 Task: Search one way flight ticket for 3 adults, 3 children in premium economy from Philadelphia: Philadelphia International Airport to Rock Springs: Southwest Wyoming Regional Airport (rock Springs Sweetwater County Airport) on 8-5-2023. Choice of flights is Sun country airlines. Number of bags: 1 carry on bag. Price is upto 42000. Outbound departure time preference is 5:45.
Action: Mouse moved to (267, 248)
Screenshot: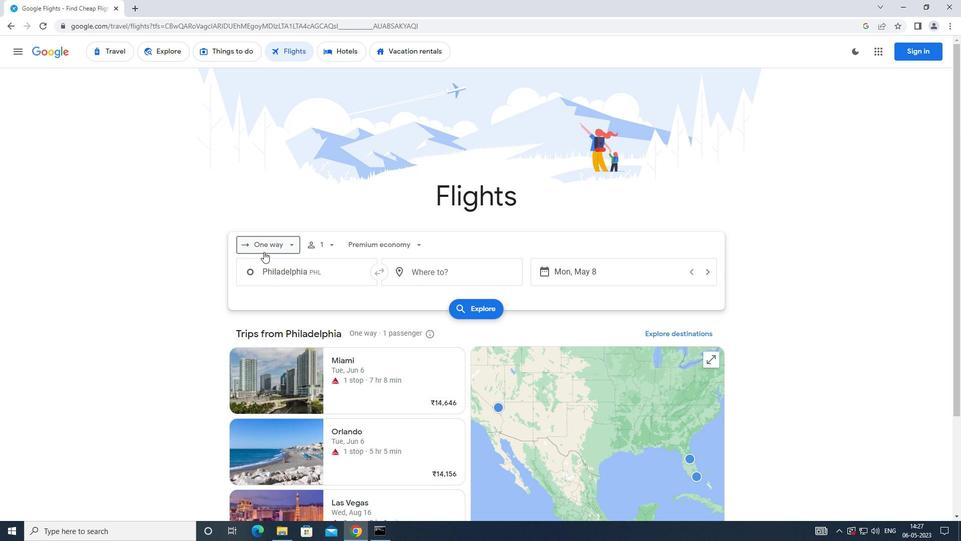 
Action: Mouse pressed left at (267, 248)
Screenshot: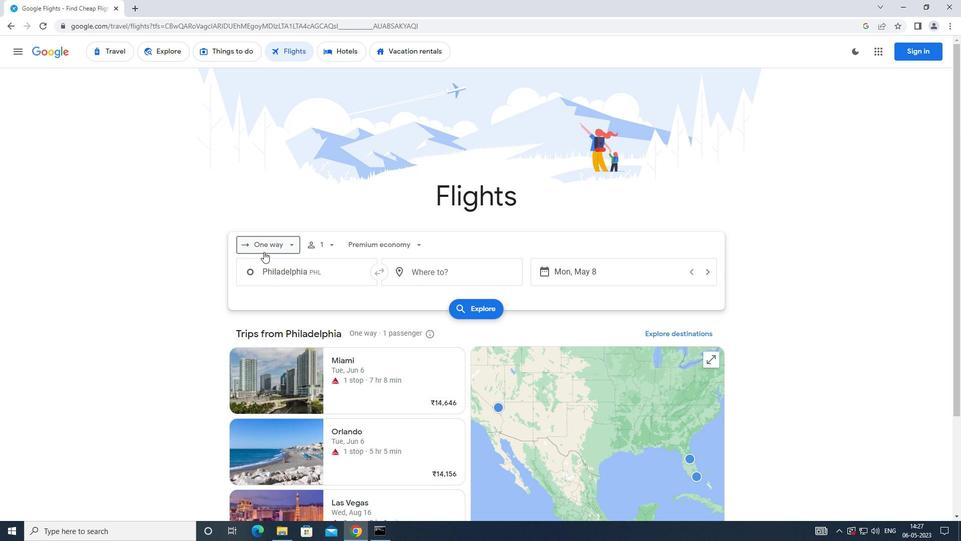 
Action: Mouse moved to (274, 291)
Screenshot: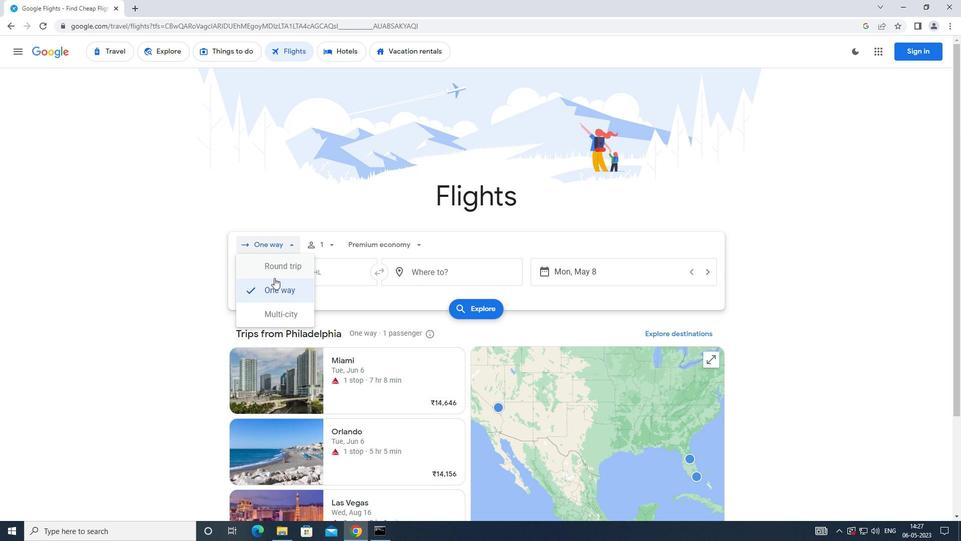
Action: Mouse pressed left at (274, 291)
Screenshot: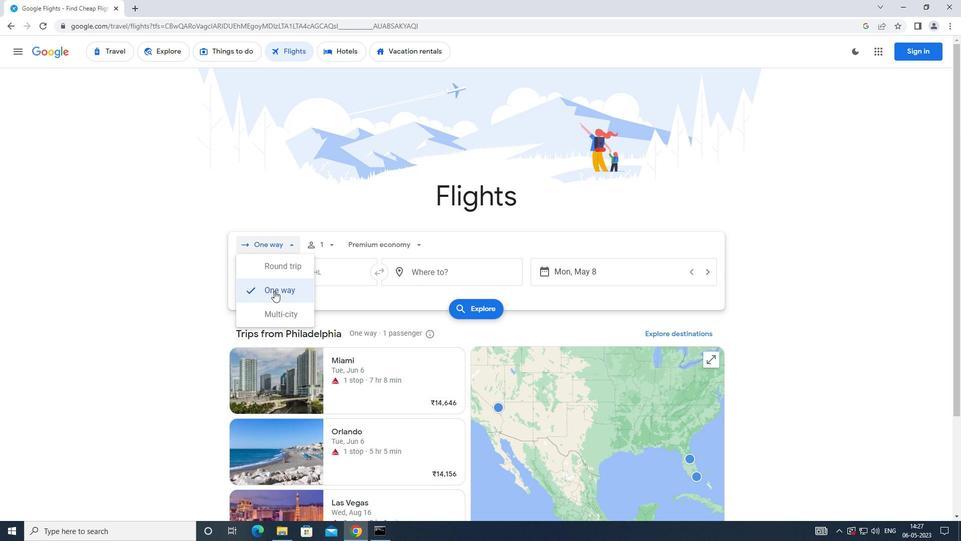 
Action: Mouse moved to (321, 248)
Screenshot: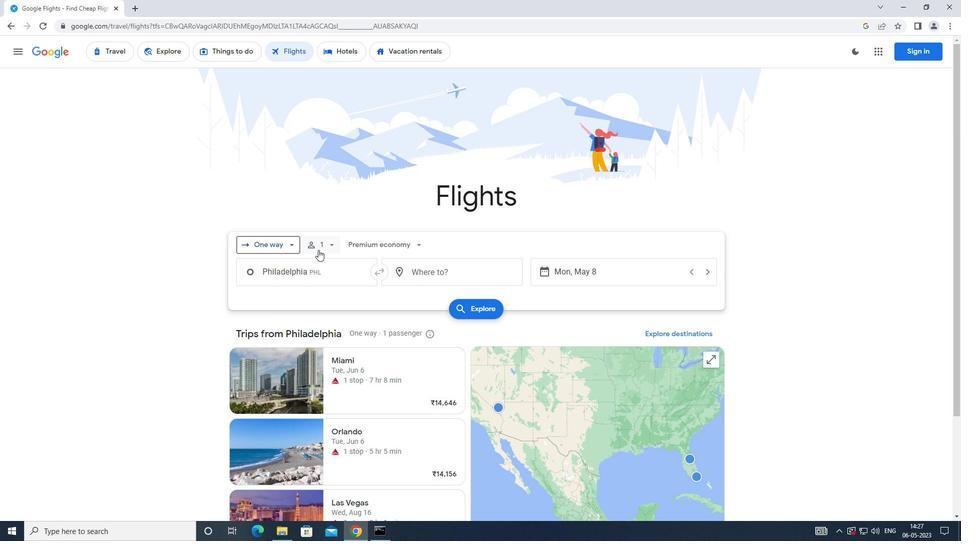 
Action: Mouse pressed left at (321, 248)
Screenshot: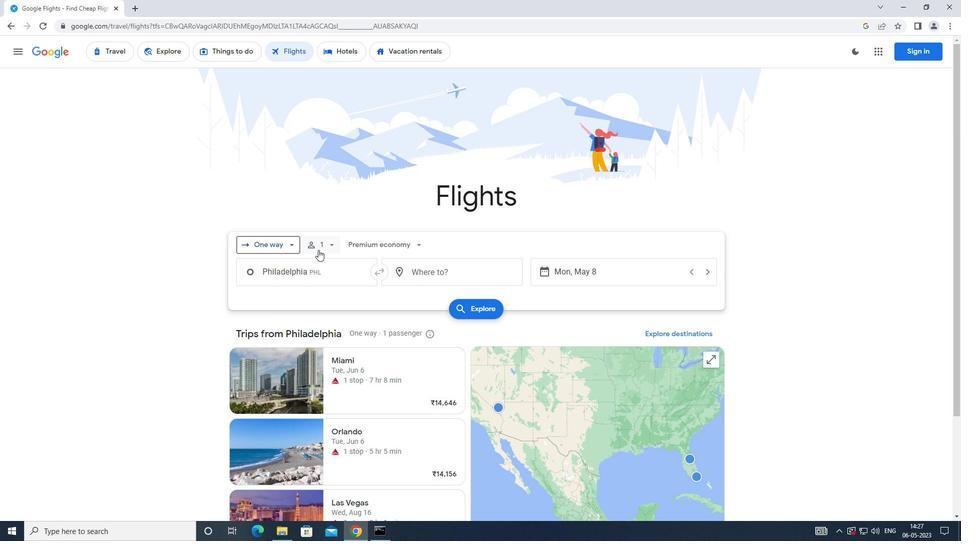 
Action: Mouse moved to (416, 266)
Screenshot: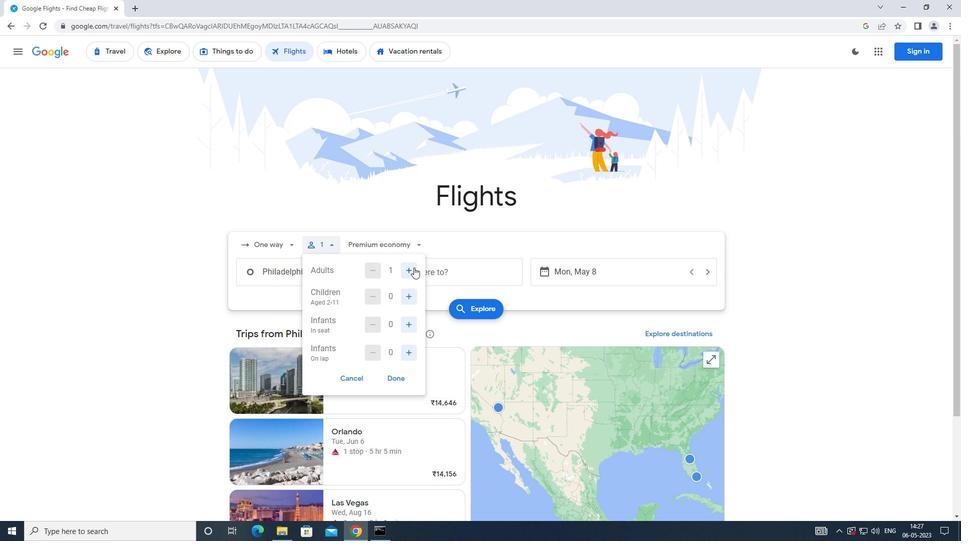 
Action: Mouse pressed left at (416, 266)
Screenshot: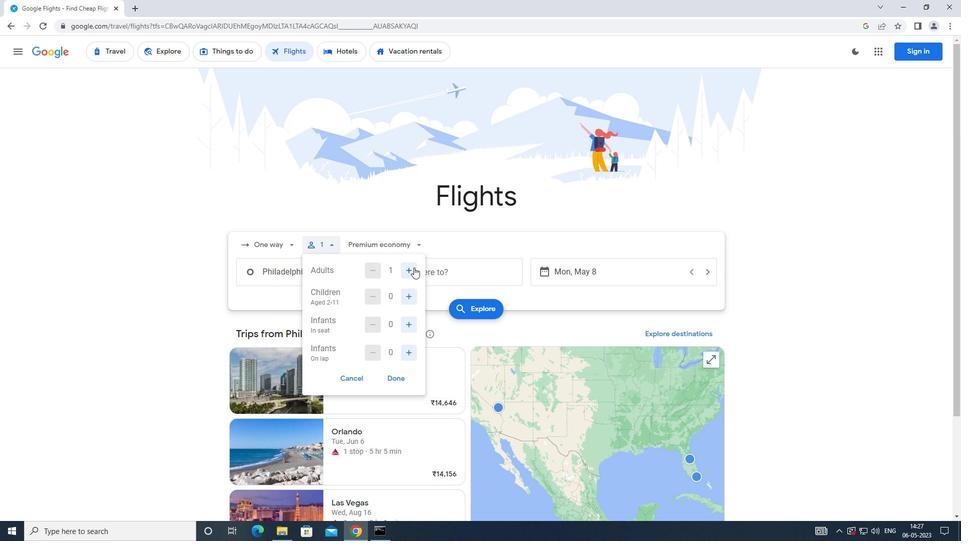 
Action: Mouse moved to (415, 268)
Screenshot: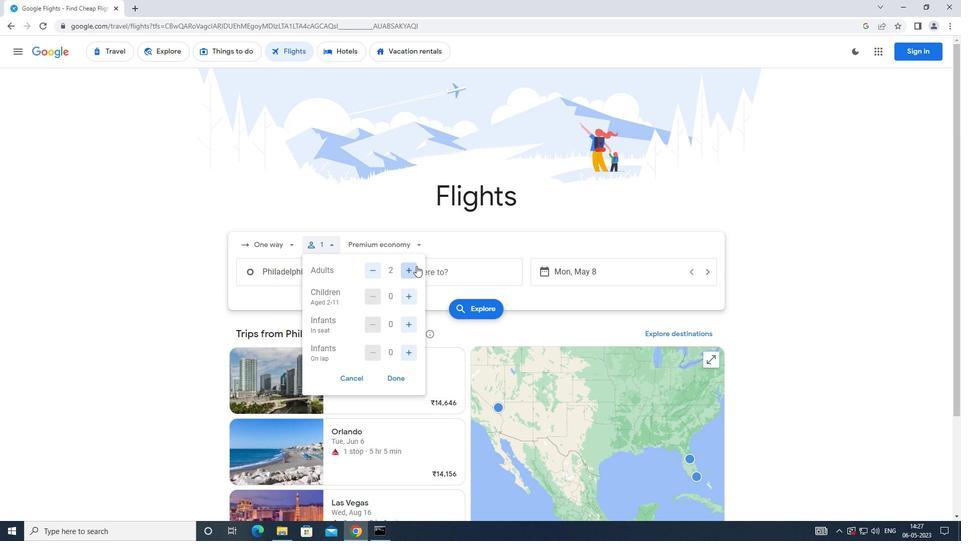 
Action: Mouse pressed left at (415, 268)
Screenshot: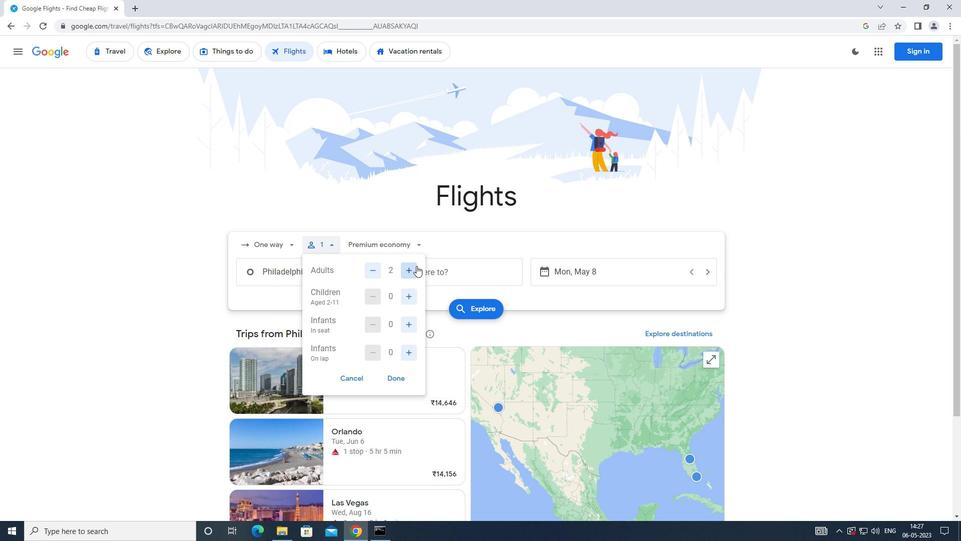 
Action: Mouse moved to (404, 297)
Screenshot: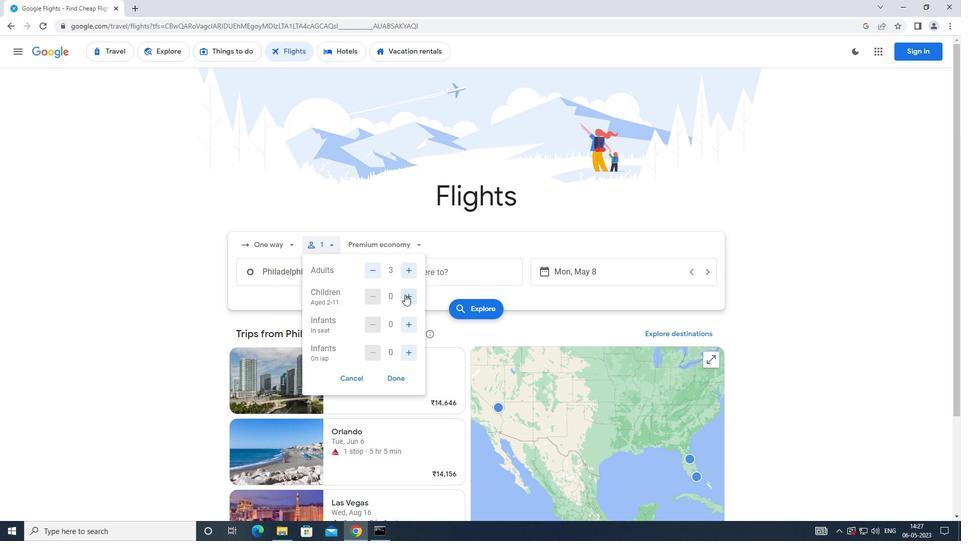 
Action: Mouse pressed left at (404, 297)
Screenshot: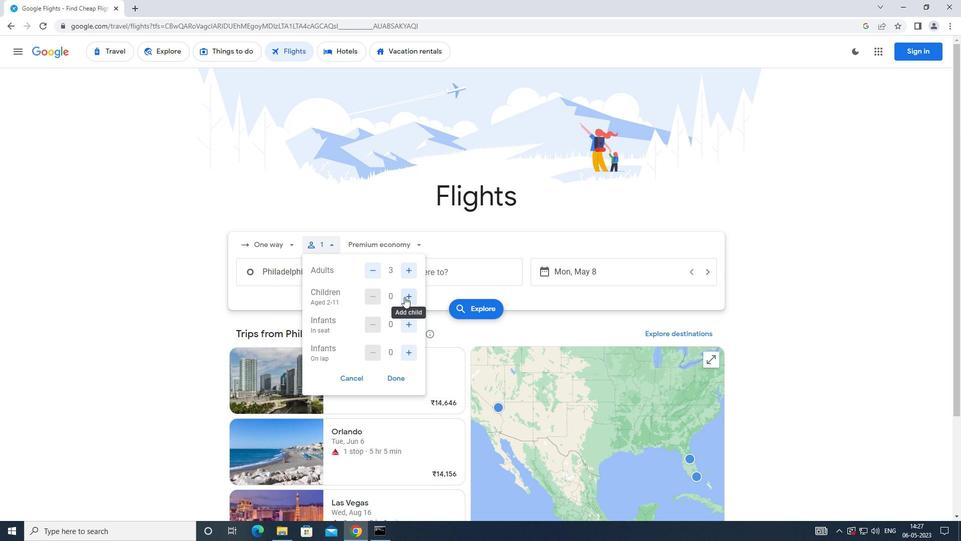 
Action: Mouse pressed left at (404, 297)
Screenshot: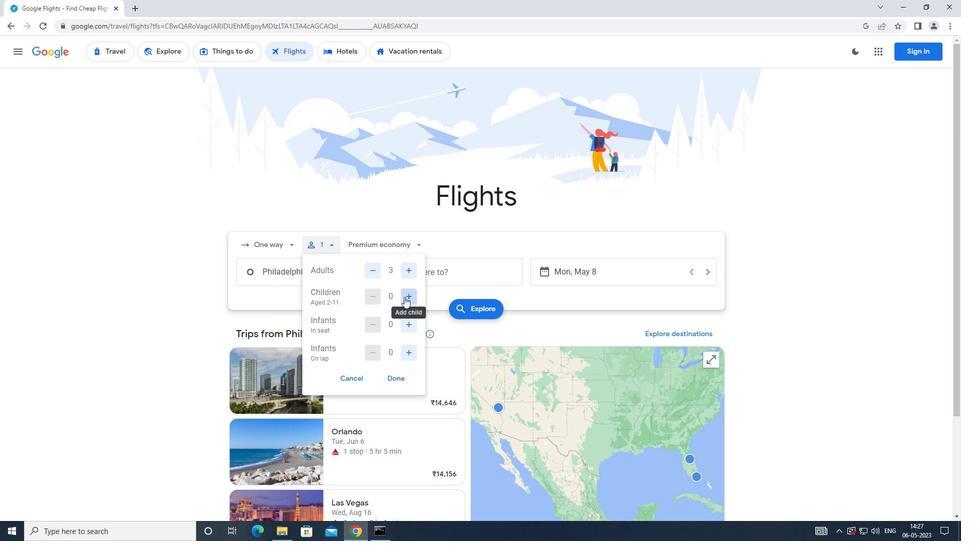 
Action: Mouse pressed left at (404, 297)
Screenshot: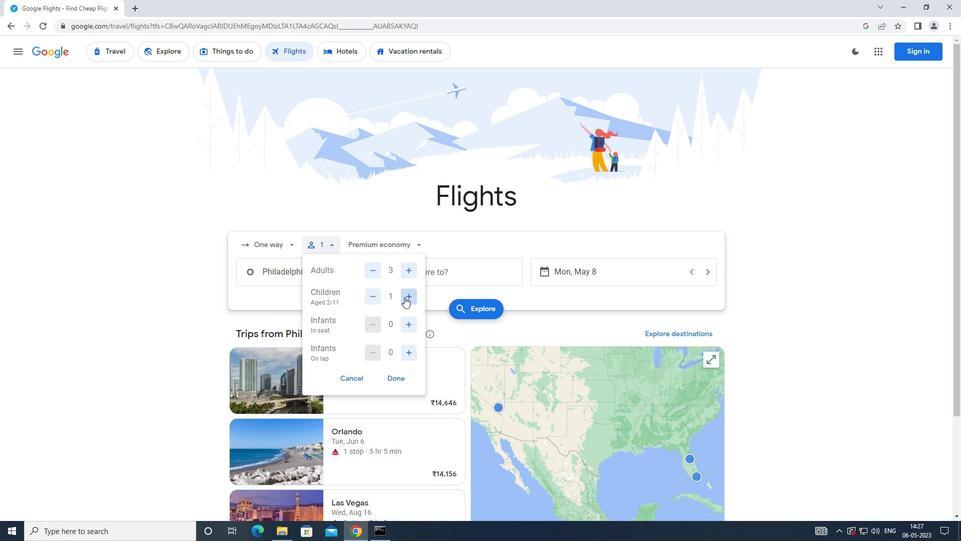 
Action: Mouse moved to (397, 378)
Screenshot: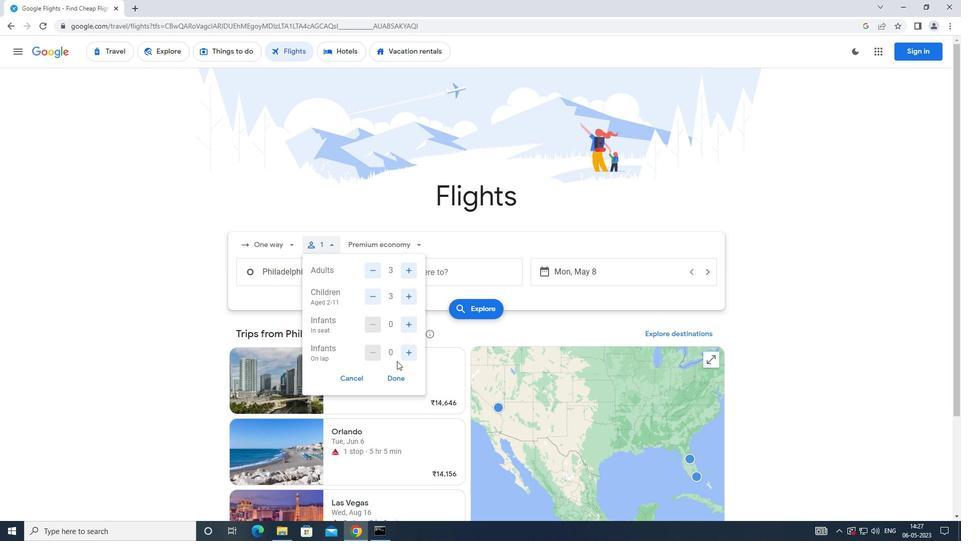 
Action: Mouse pressed left at (397, 378)
Screenshot: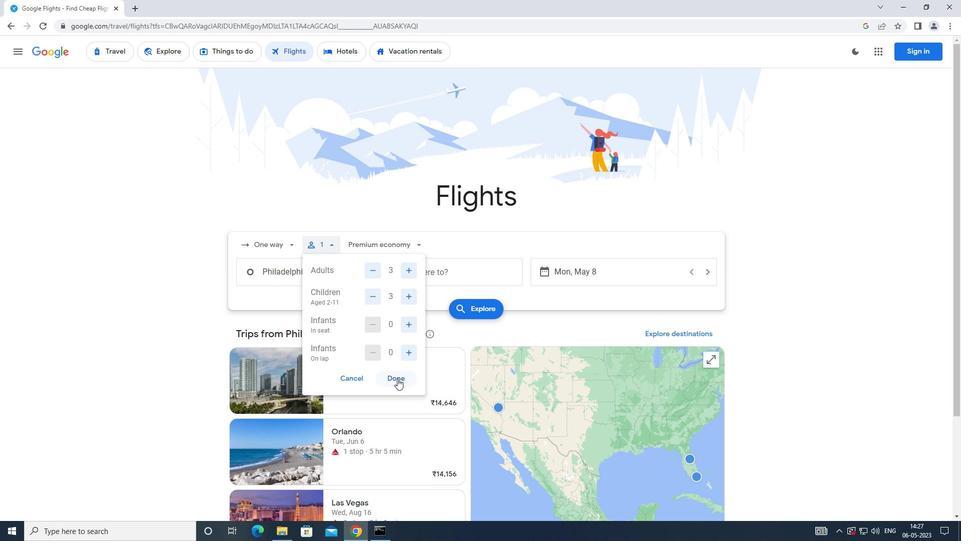 
Action: Mouse moved to (391, 248)
Screenshot: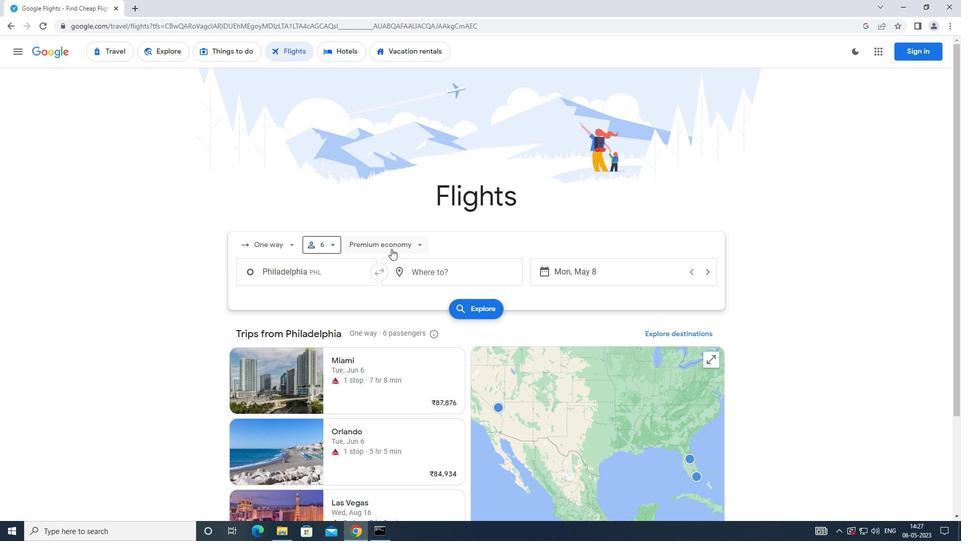 
Action: Mouse pressed left at (391, 248)
Screenshot: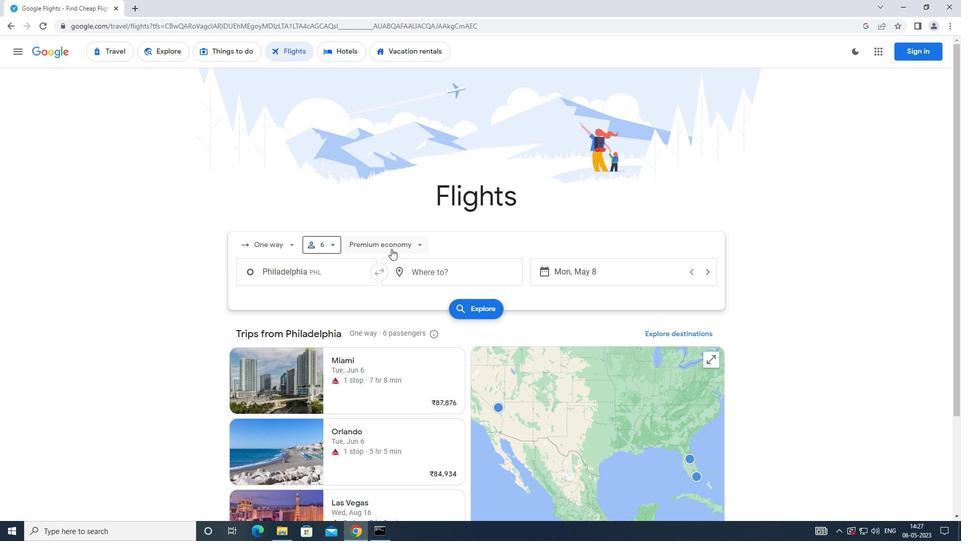 
Action: Mouse moved to (402, 290)
Screenshot: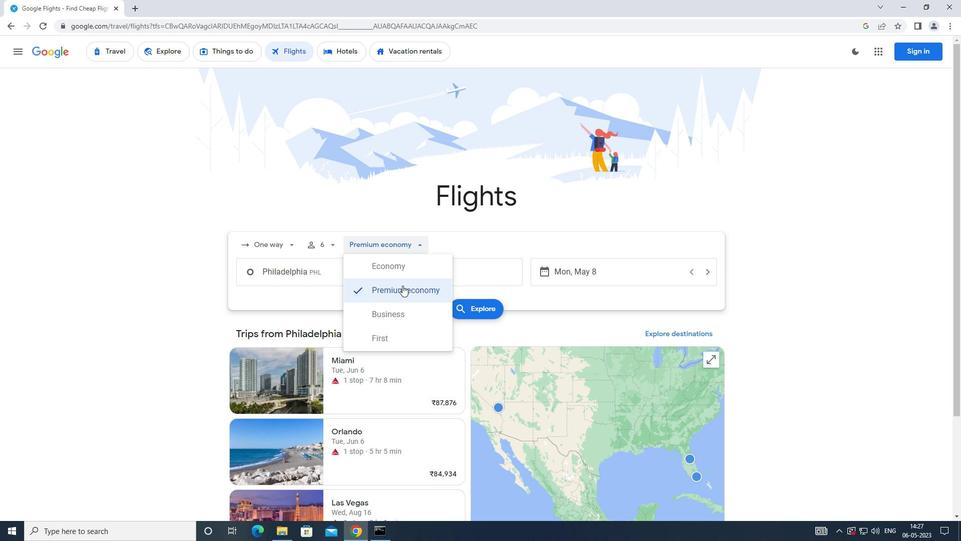 
Action: Mouse pressed left at (402, 290)
Screenshot: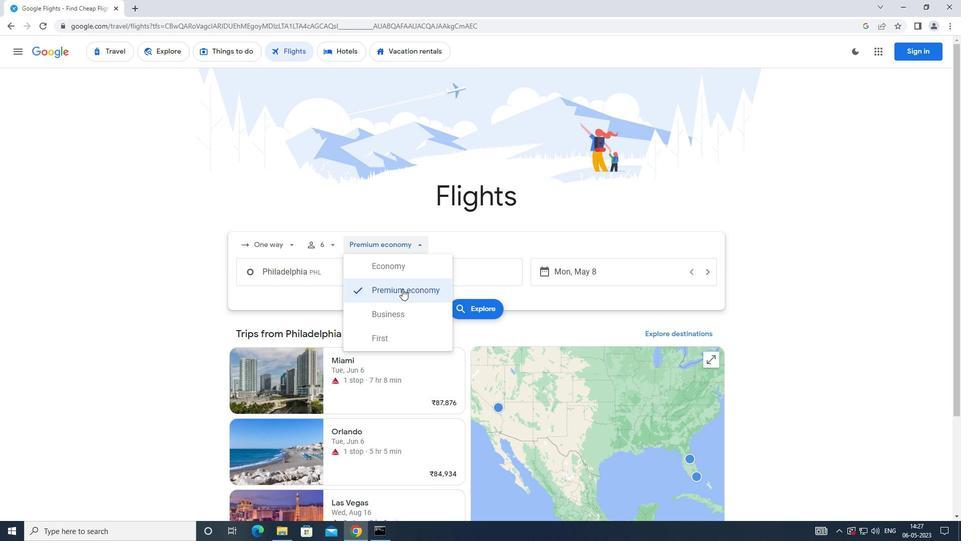 
Action: Mouse moved to (334, 272)
Screenshot: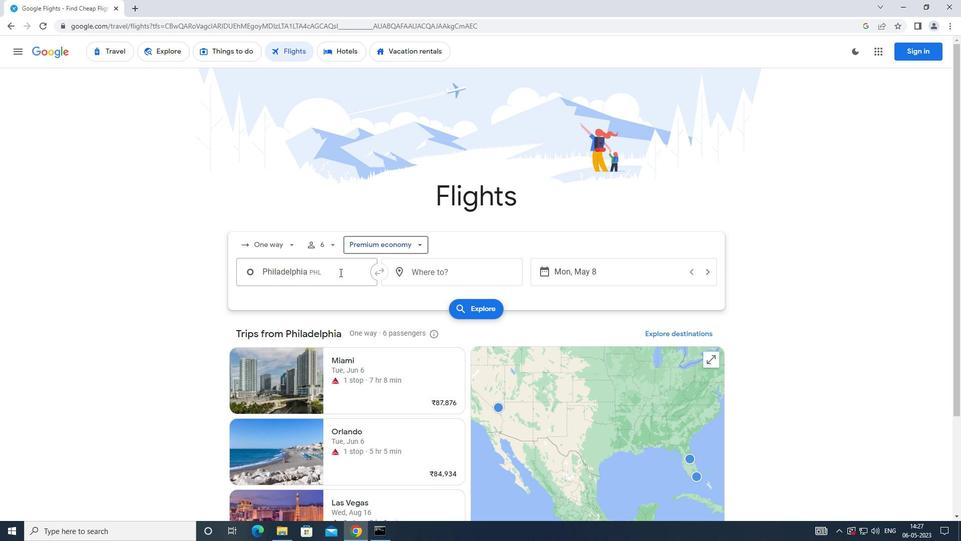 
Action: Mouse pressed left at (334, 272)
Screenshot: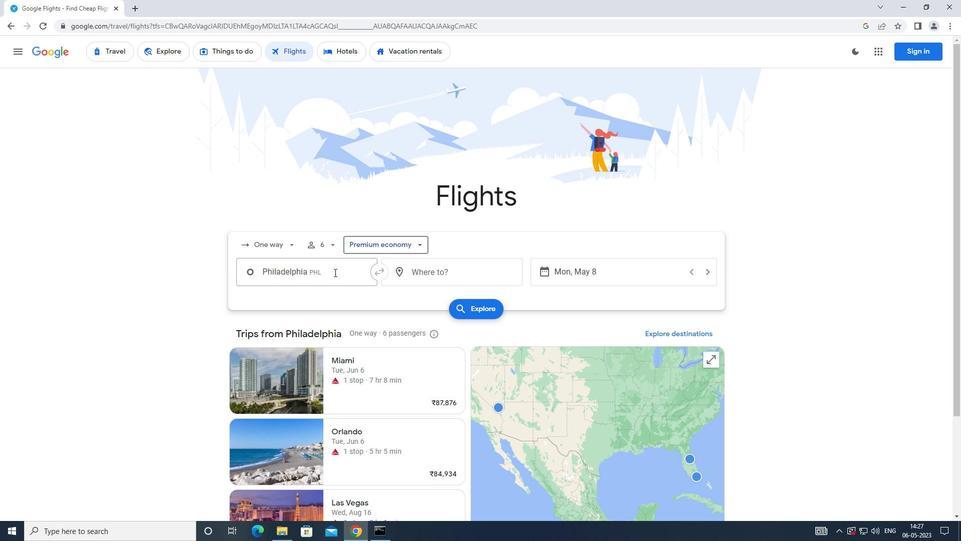 
Action: Mouse moved to (326, 325)
Screenshot: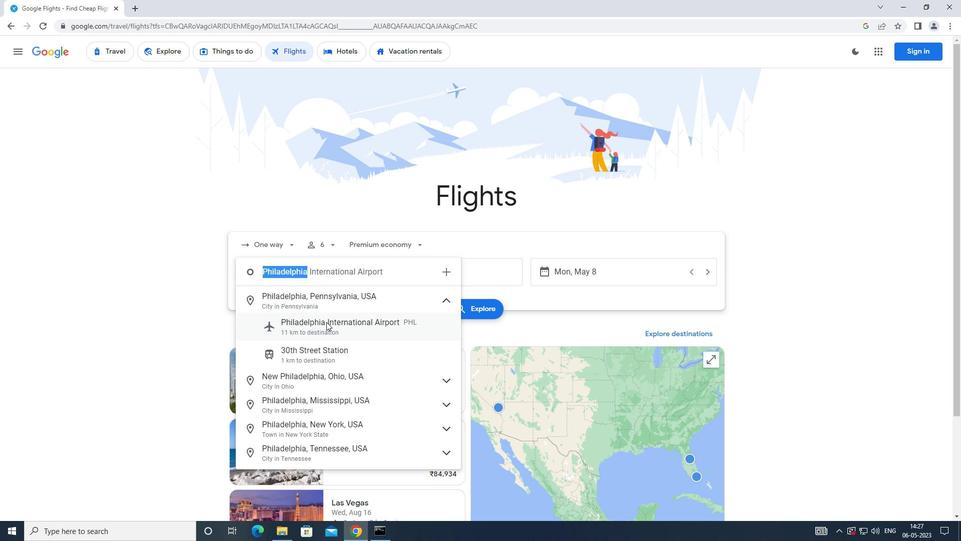 
Action: Mouse pressed left at (326, 325)
Screenshot: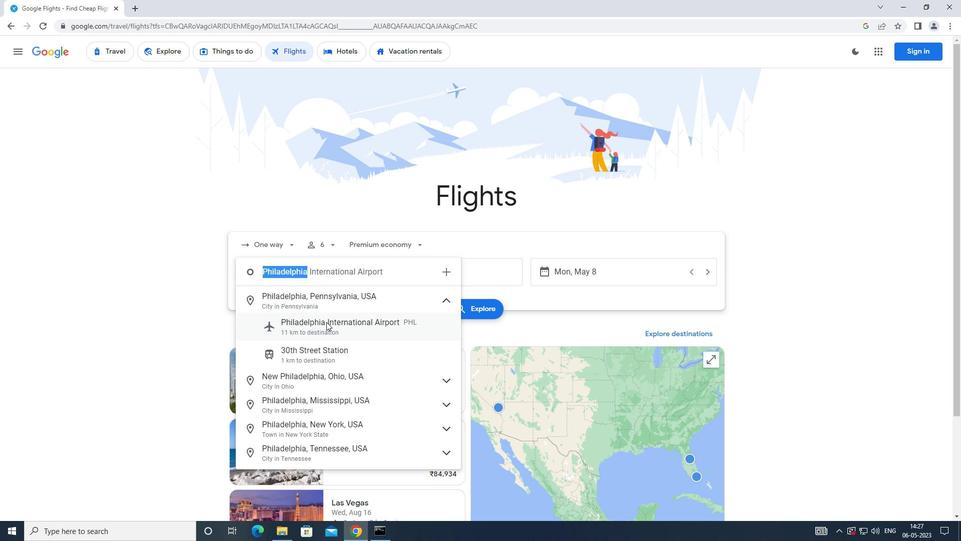 
Action: Mouse moved to (399, 275)
Screenshot: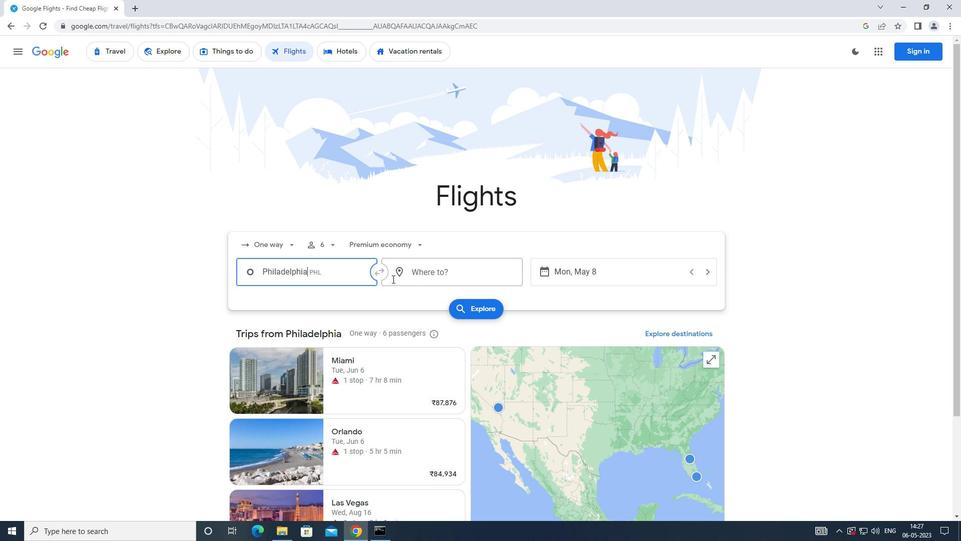 
Action: Mouse pressed left at (399, 275)
Screenshot: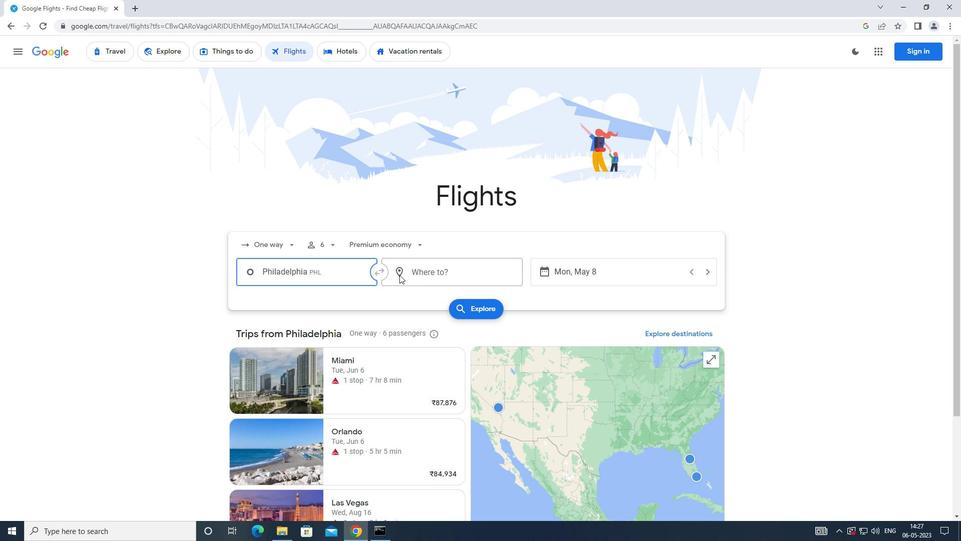 
Action: Mouse moved to (418, 320)
Screenshot: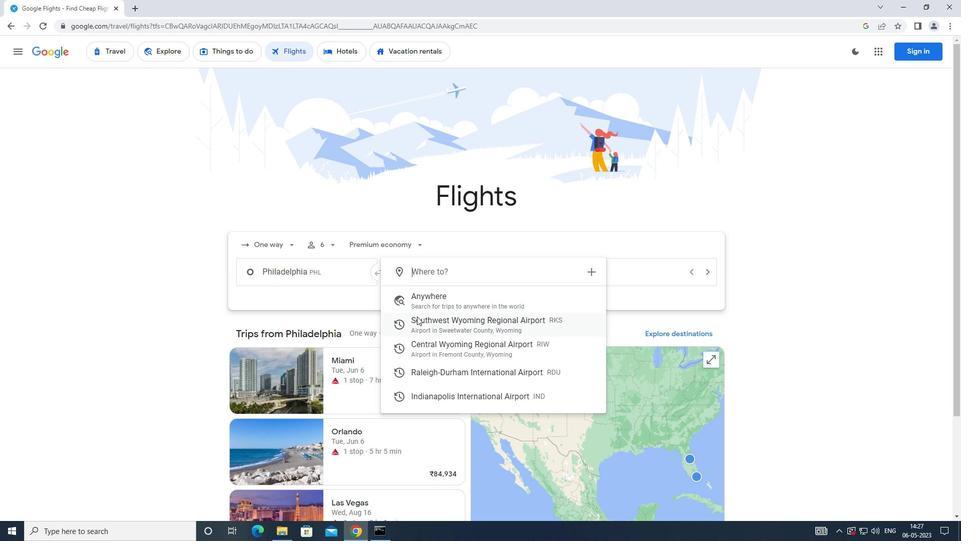 
Action: Mouse pressed left at (418, 320)
Screenshot: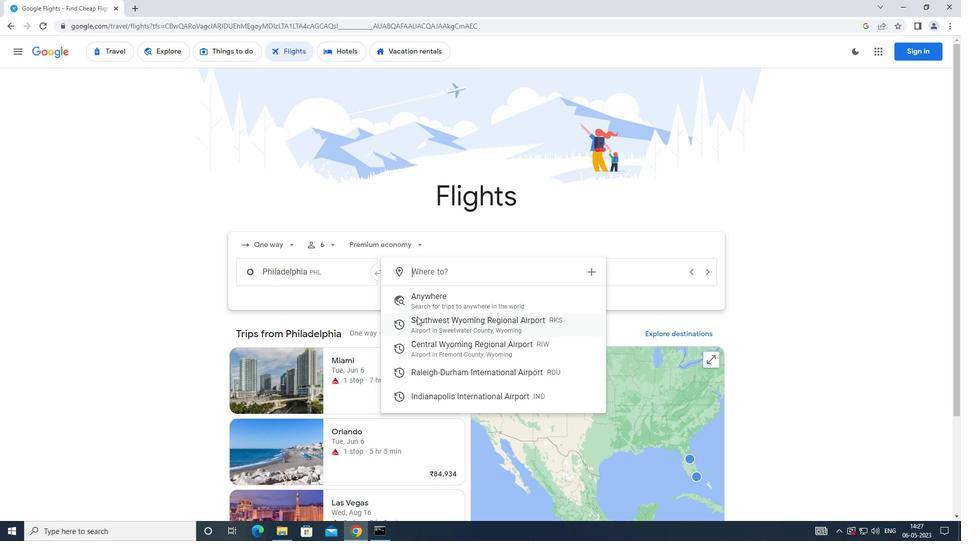 
Action: Mouse moved to (444, 279)
Screenshot: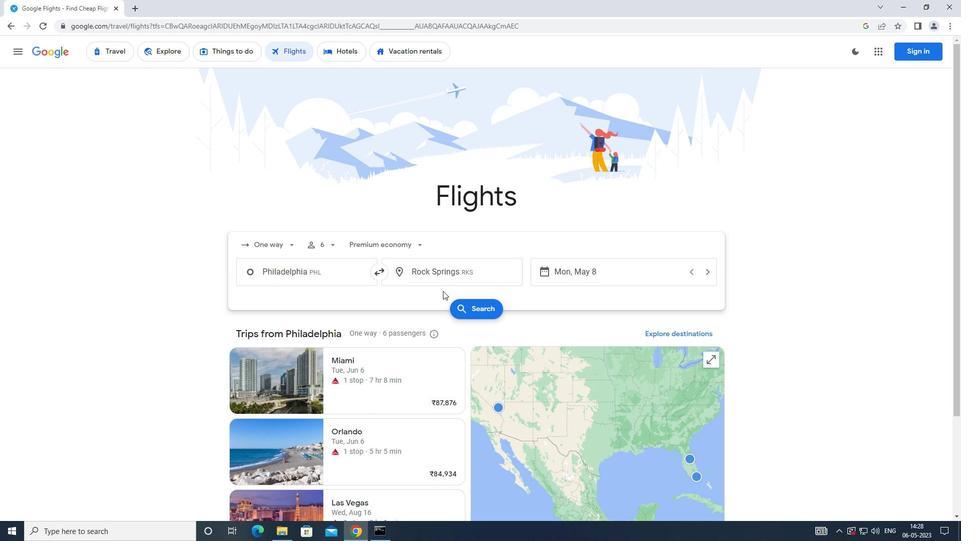 
Action: Mouse pressed left at (444, 279)
Screenshot: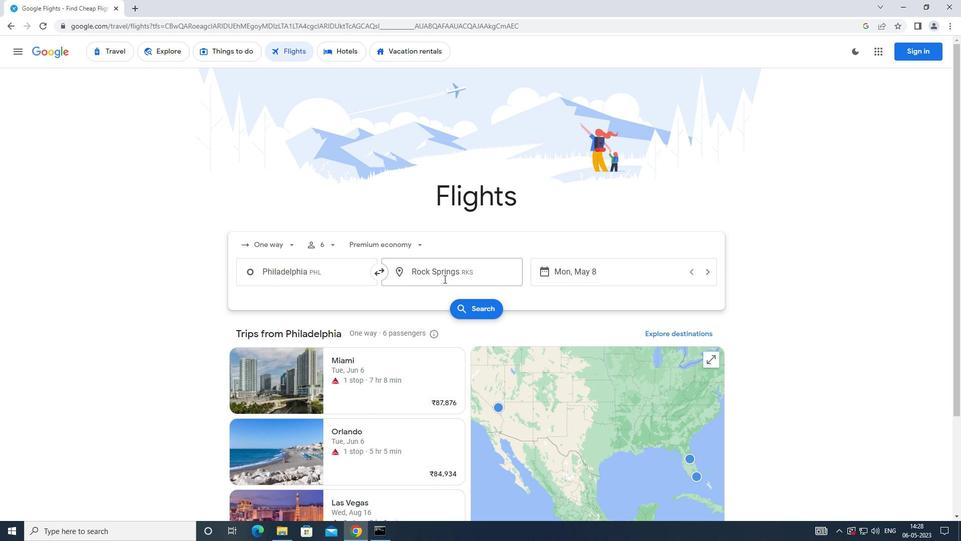 
Action: Mouse moved to (460, 267)
Screenshot: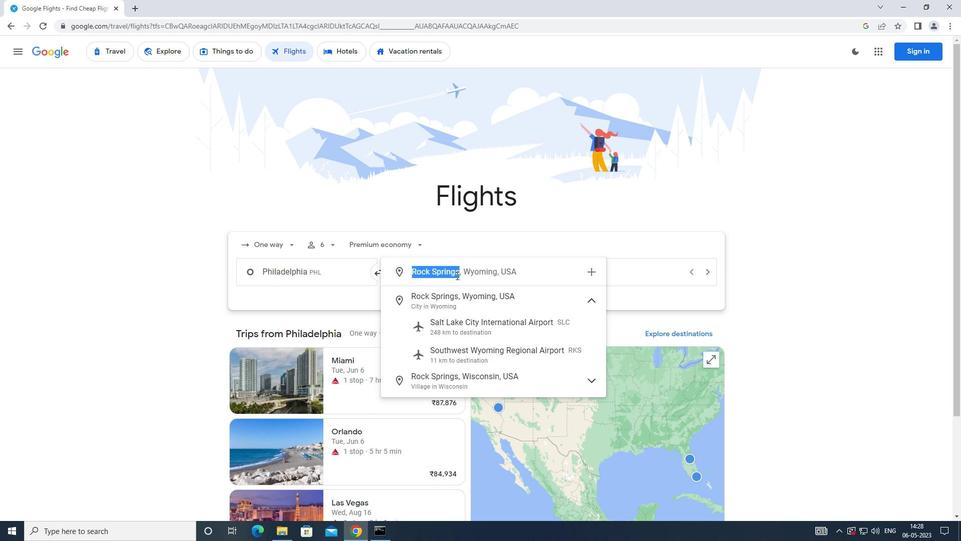 
Action: Key pressed <Key.caps_lock>s<Key.caps_lock>
Screenshot: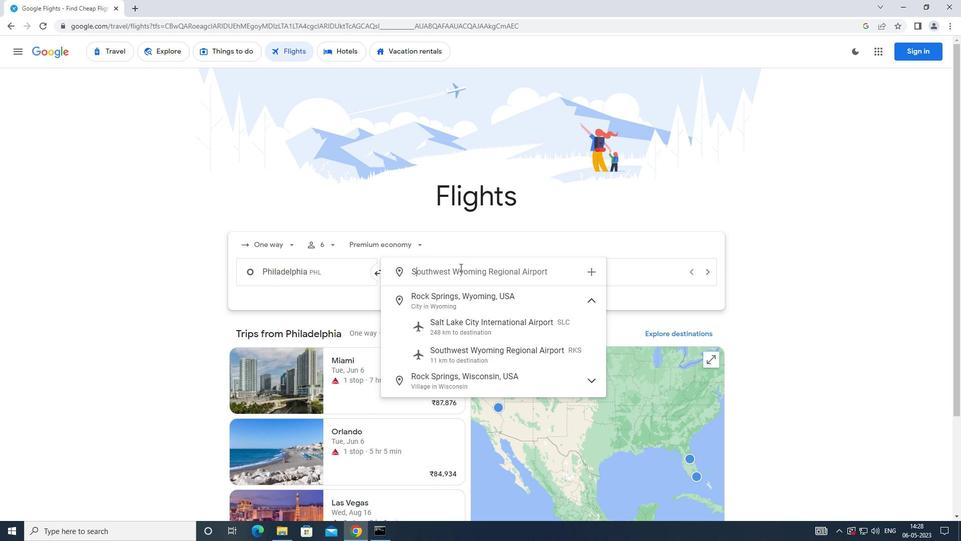 
Action: Mouse moved to (460, 267)
Screenshot: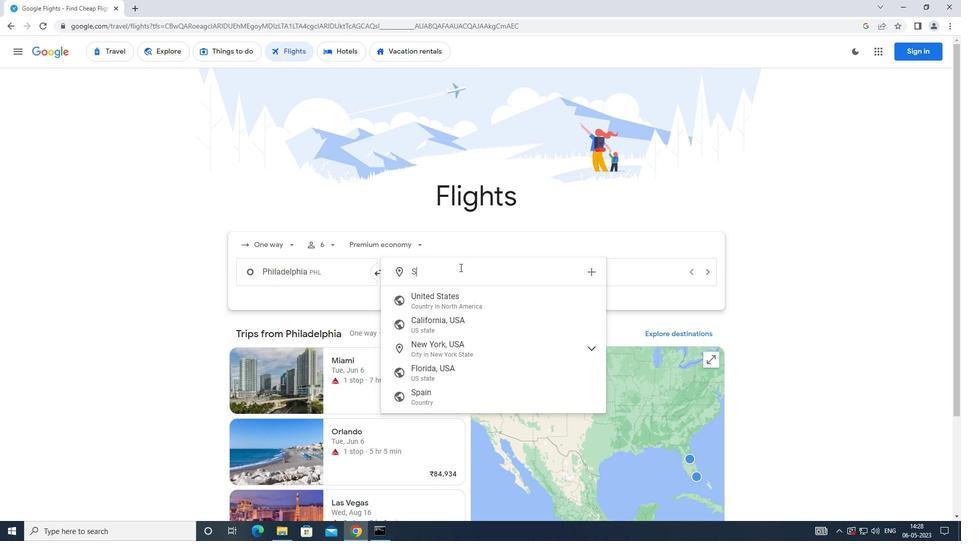 
Action: Key pressed outhwest
Screenshot: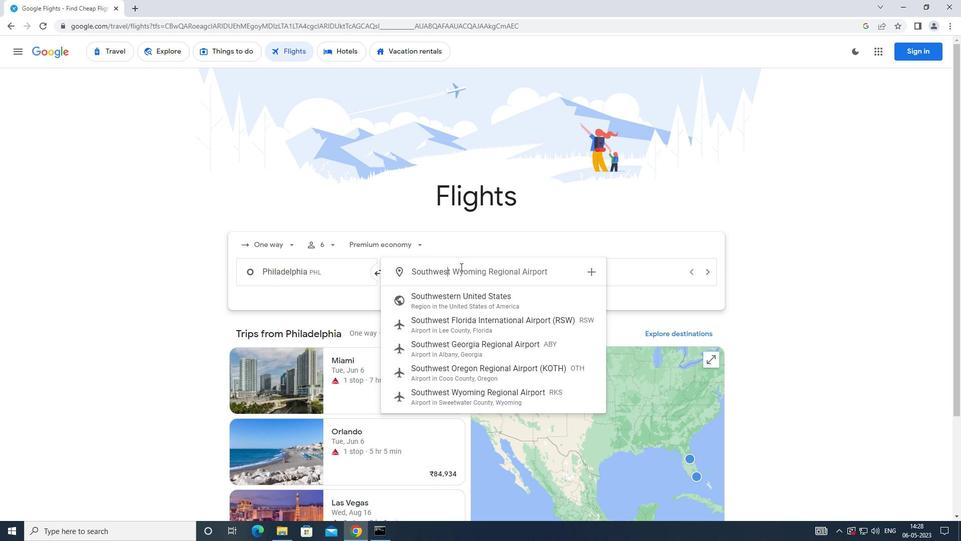 
Action: Mouse moved to (499, 398)
Screenshot: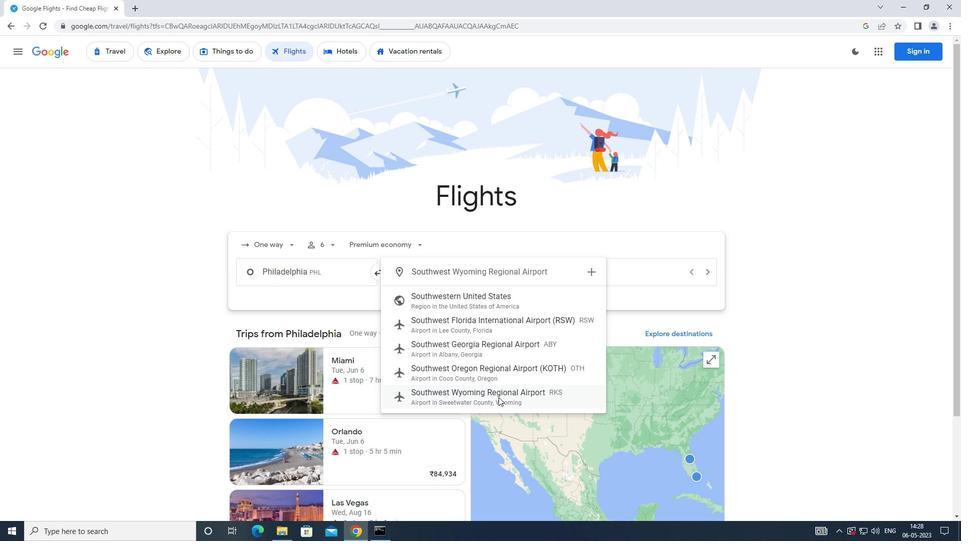 
Action: Mouse pressed left at (499, 398)
Screenshot: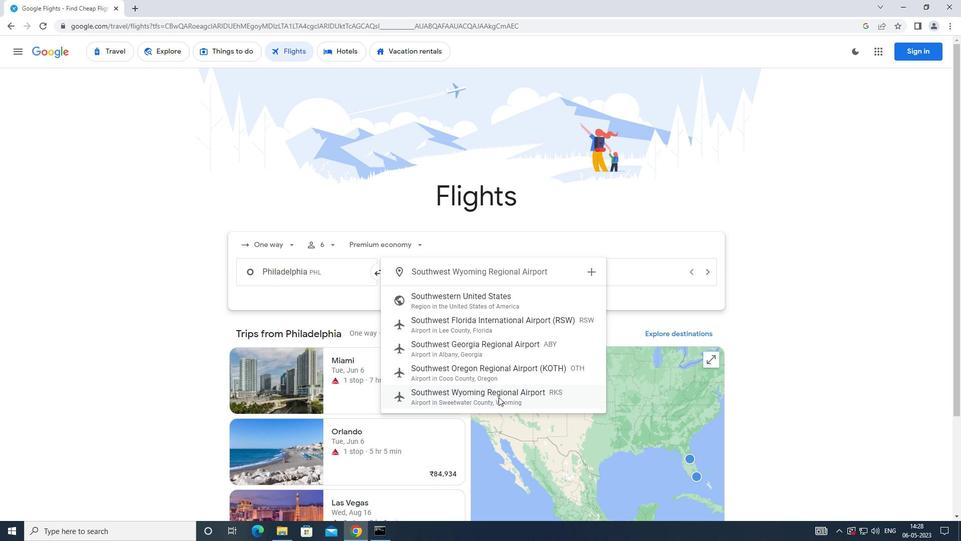 
Action: Mouse moved to (546, 269)
Screenshot: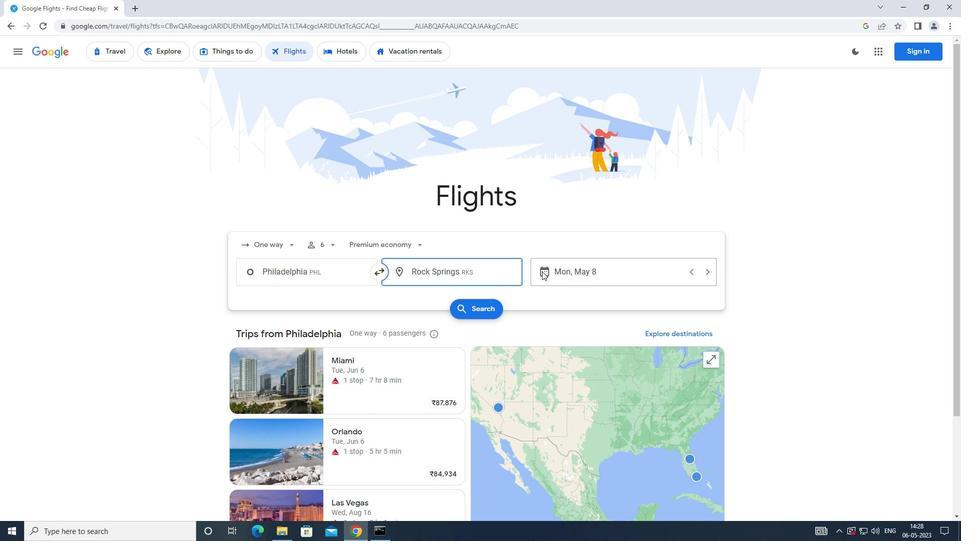 
Action: Mouse pressed left at (546, 269)
Screenshot: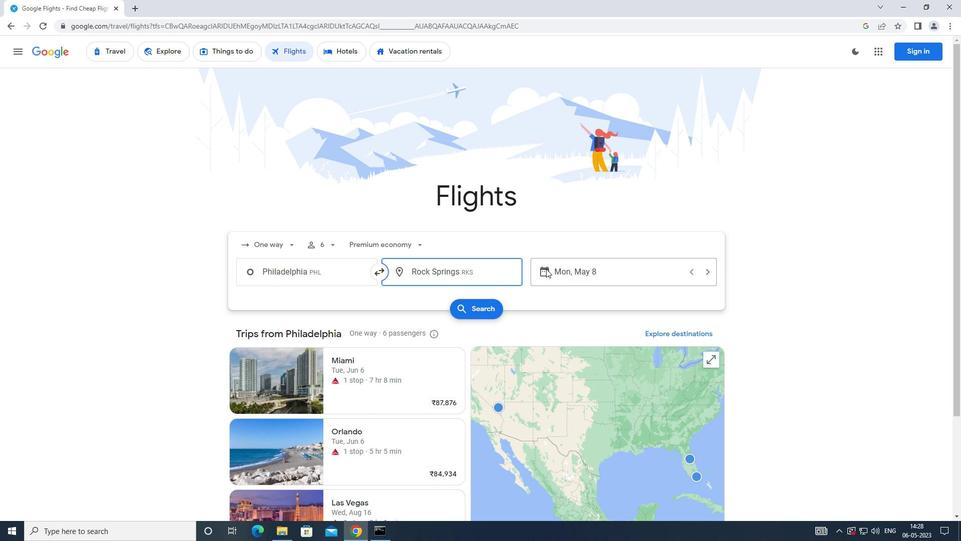 
Action: Mouse moved to (385, 359)
Screenshot: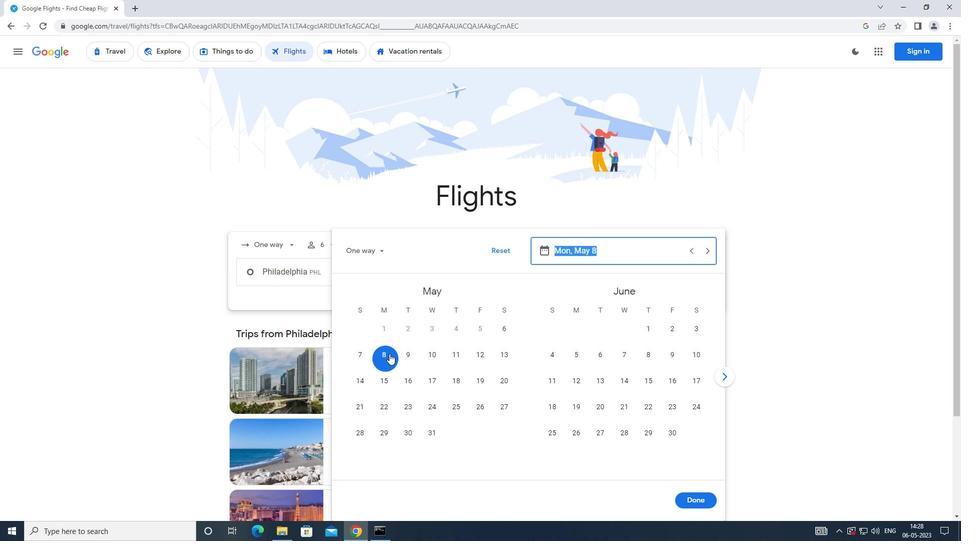 
Action: Mouse pressed left at (385, 359)
Screenshot: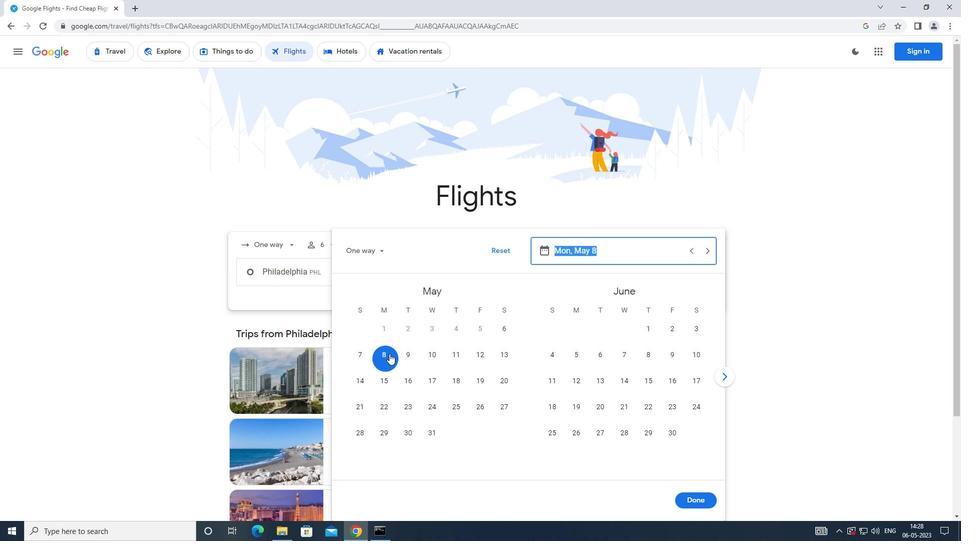 
Action: Mouse moved to (693, 498)
Screenshot: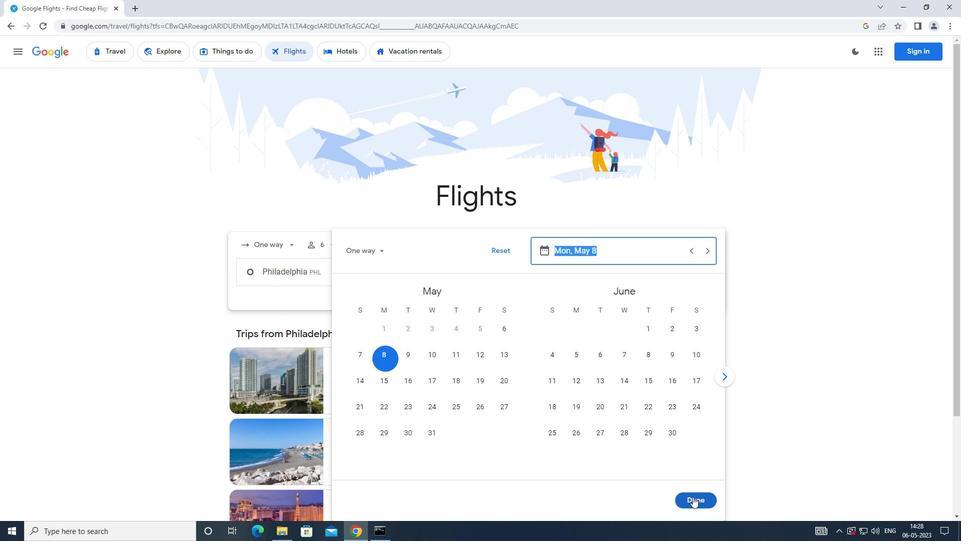 
Action: Mouse pressed left at (693, 498)
Screenshot: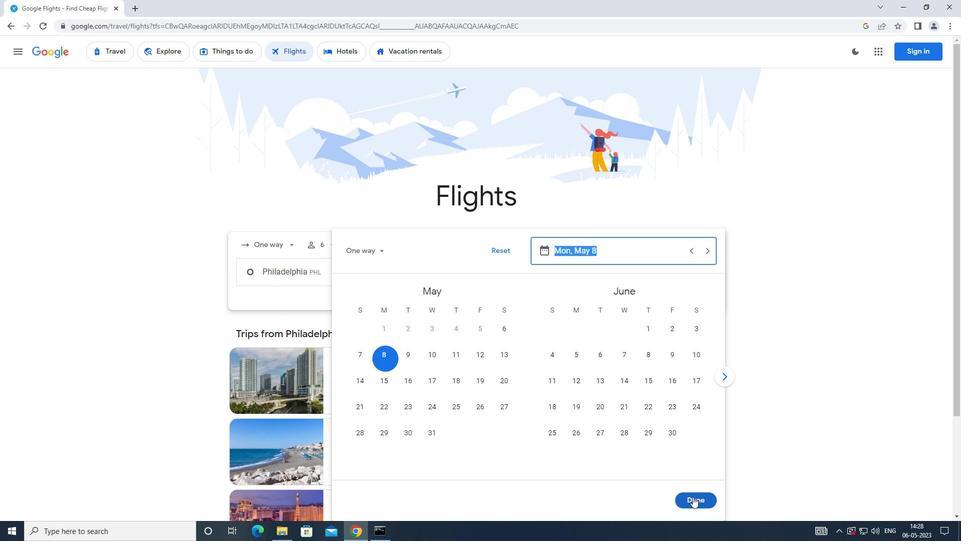 
Action: Mouse moved to (479, 314)
Screenshot: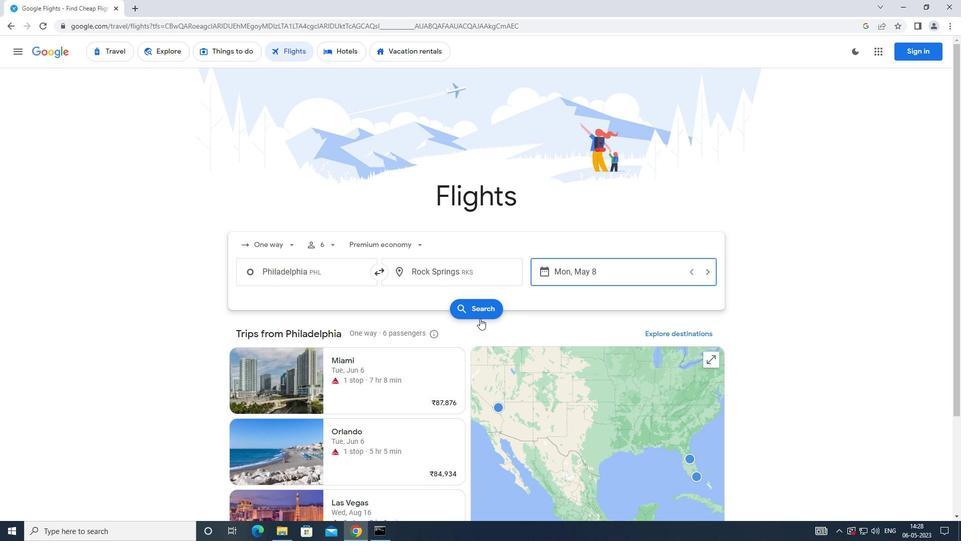 
Action: Mouse pressed left at (479, 314)
Screenshot: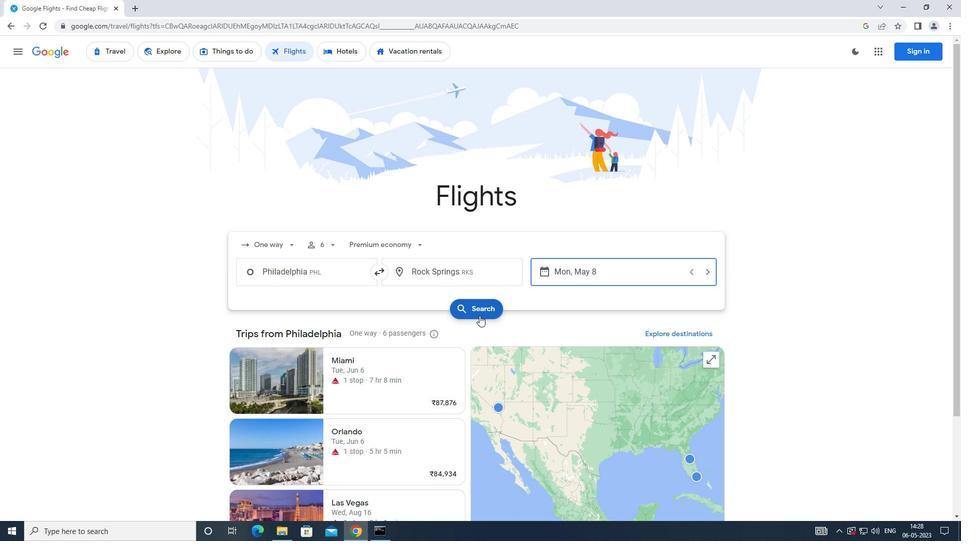 
Action: Mouse moved to (263, 148)
Screenshot: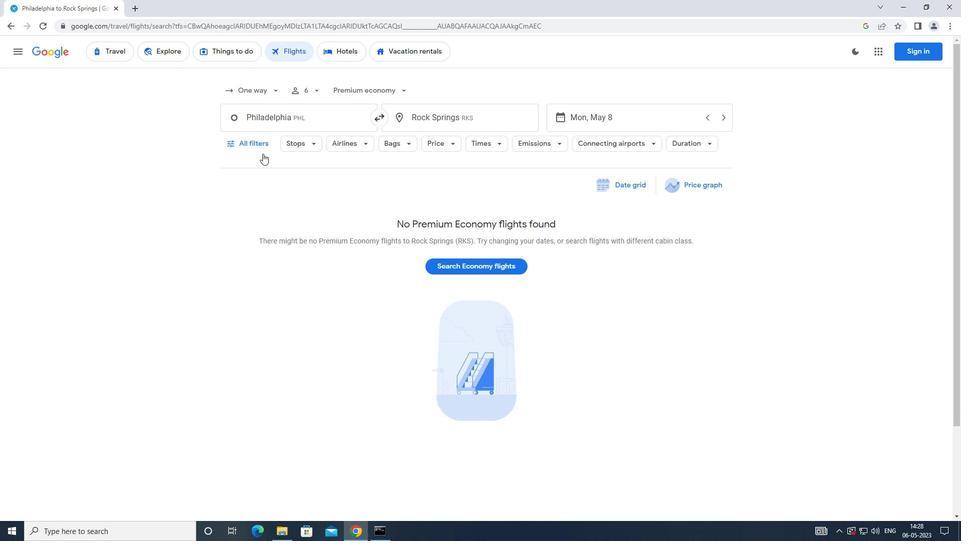 
Action: Mouse pressed left at (263, 148)
Screenshot: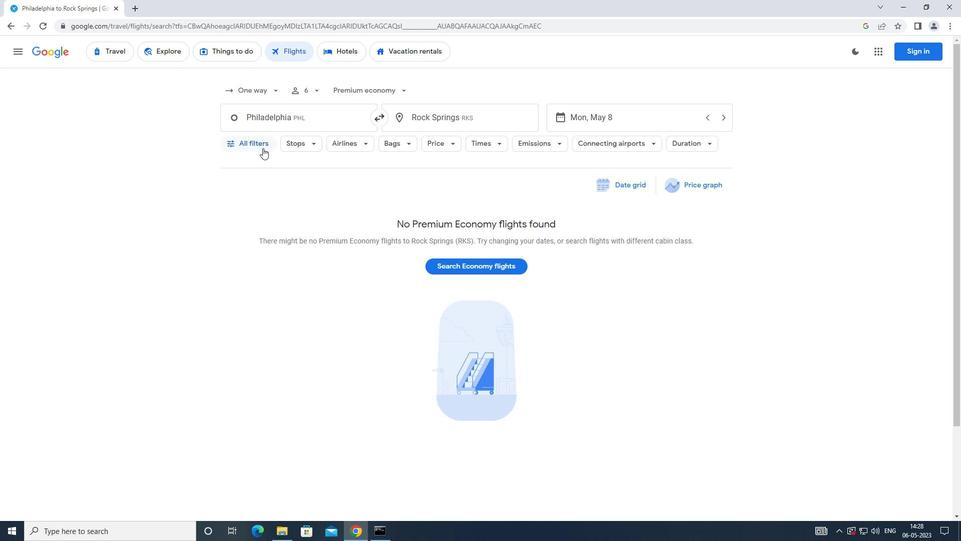 
Action: Mouse moved to (370, 359)
Screenshot: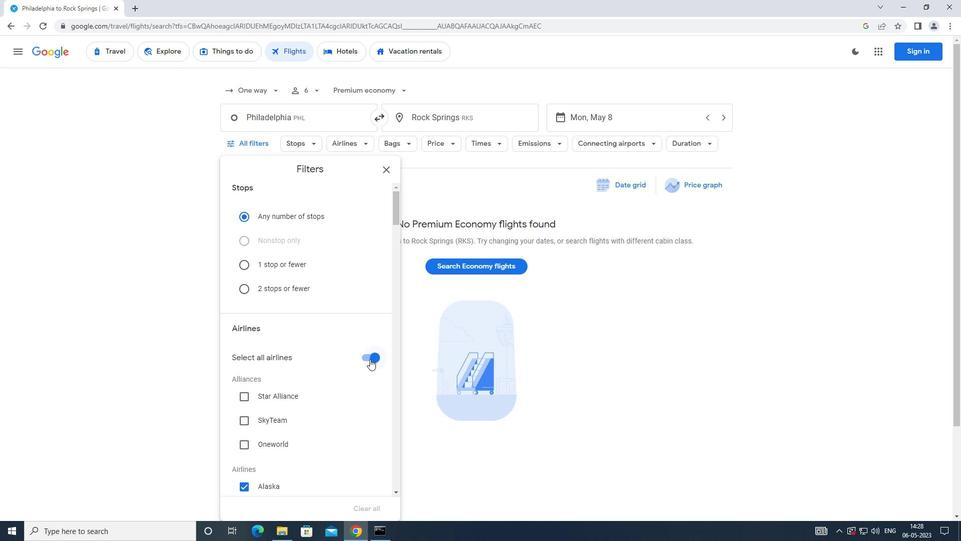 
Action: Mouse pressed left at (370, 359)
Screenshot: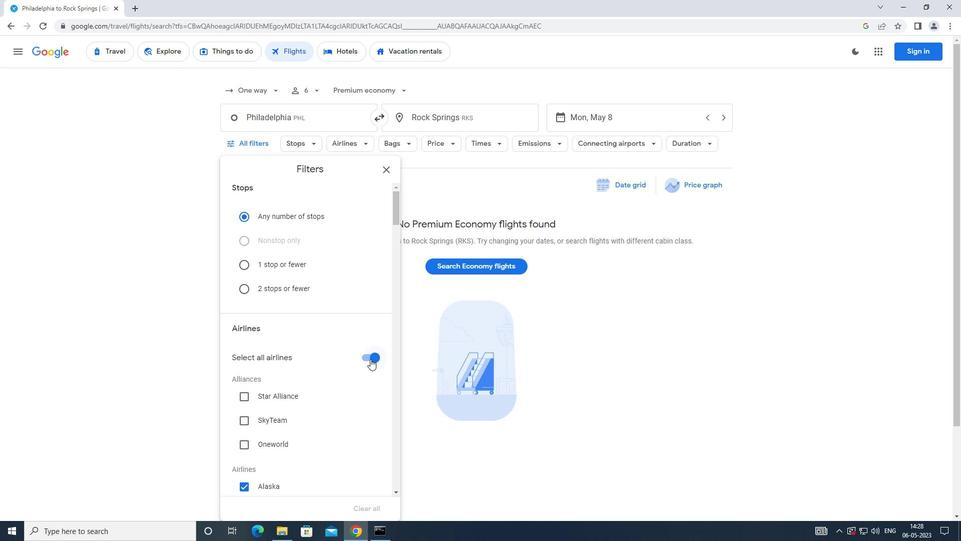 
Action: Mouse moved to (370, 358)
Screenshot: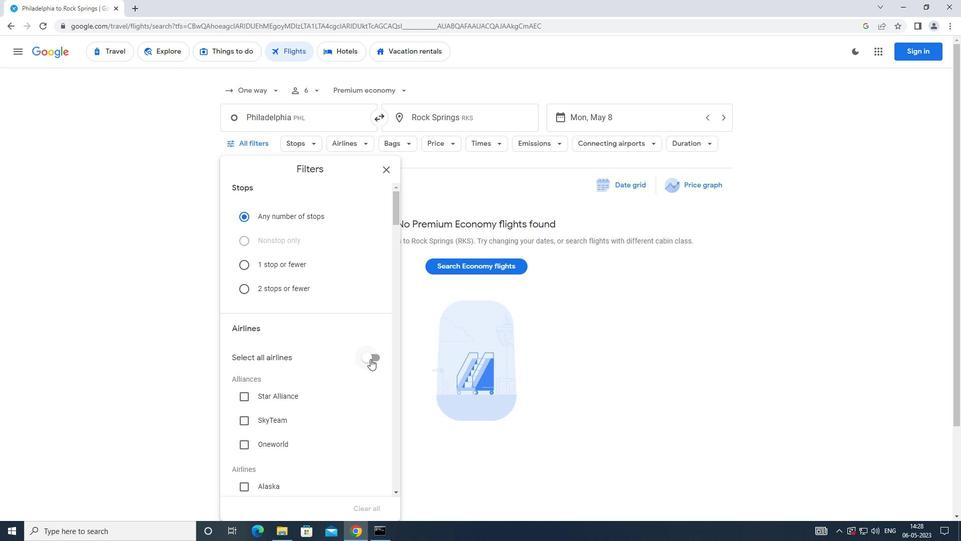 
Action: Mouse scrolled (370, 358) with delta (0, 0)
Screenshot: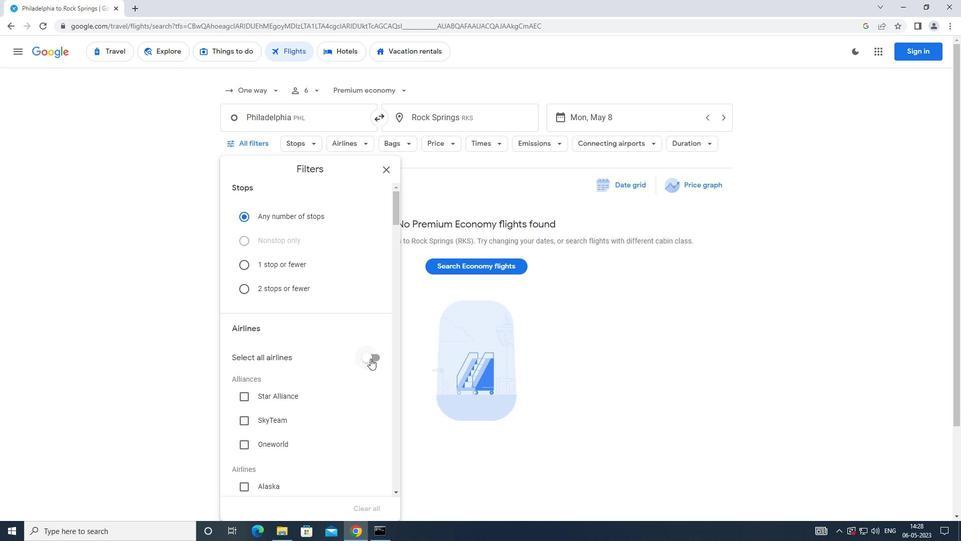 
Action: Mouse scrolled (370, 358) with delta (0, 0)
Screenshot: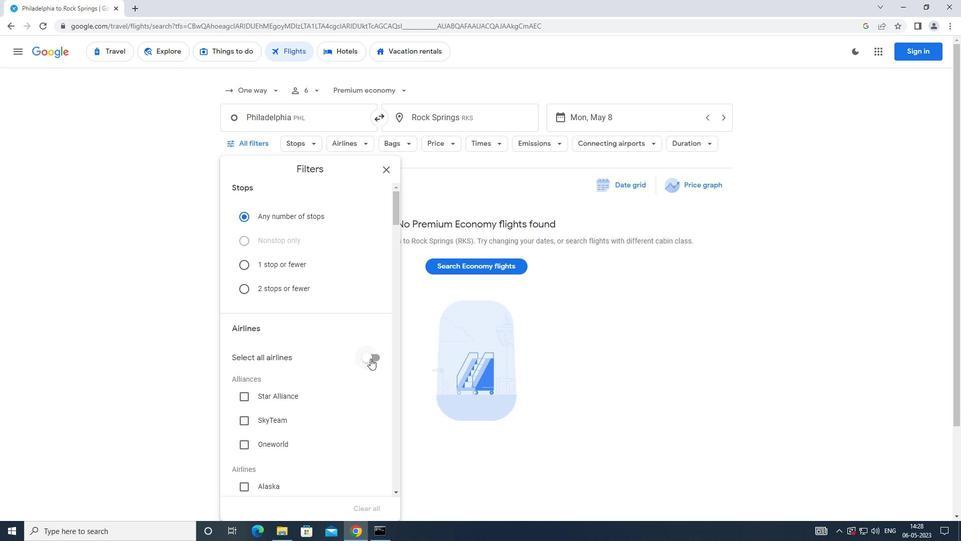 
Action: Mouse moved to (367, 355)
Screenshot: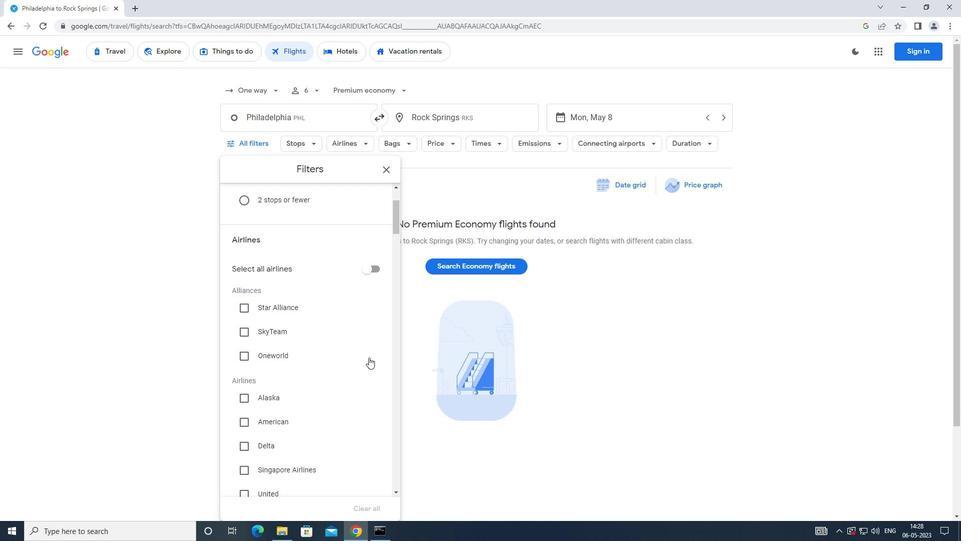 
Action: Mouse scrolled (367, 355) with delta (0, 0)
Screenshot: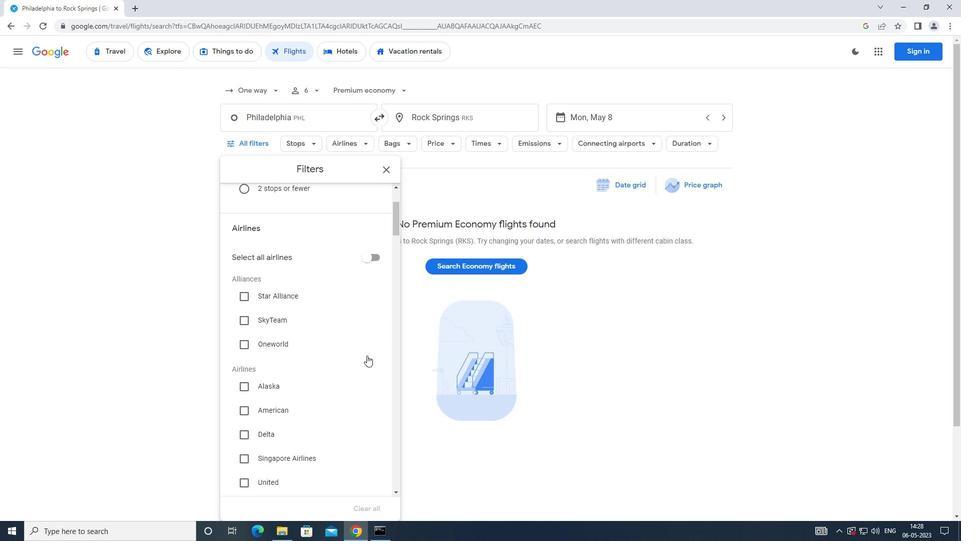 
Action: Mouse scrolled (367, 355) with delta (0, 0)
Screenshot: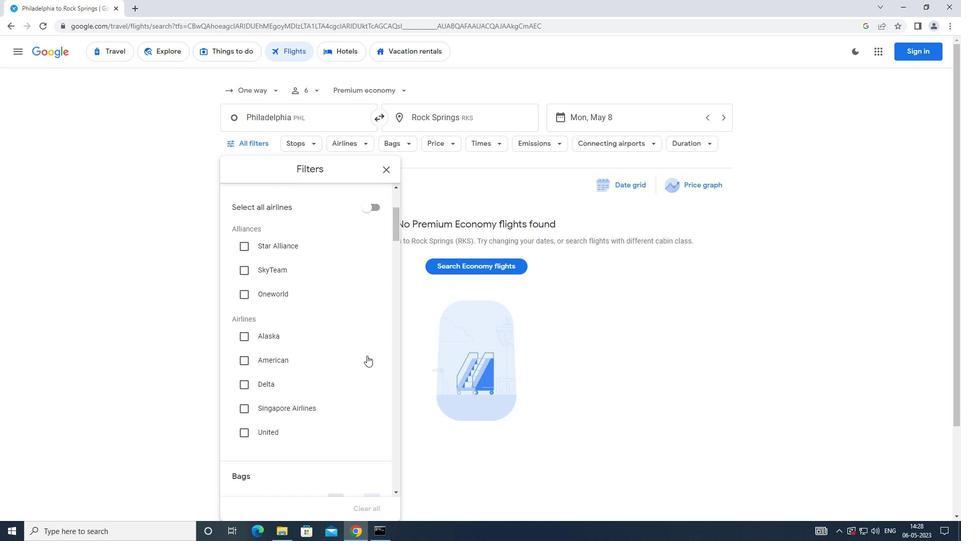 
Action: Mouse scrolled (367, 355) with delta (0, 0)
Screenshot: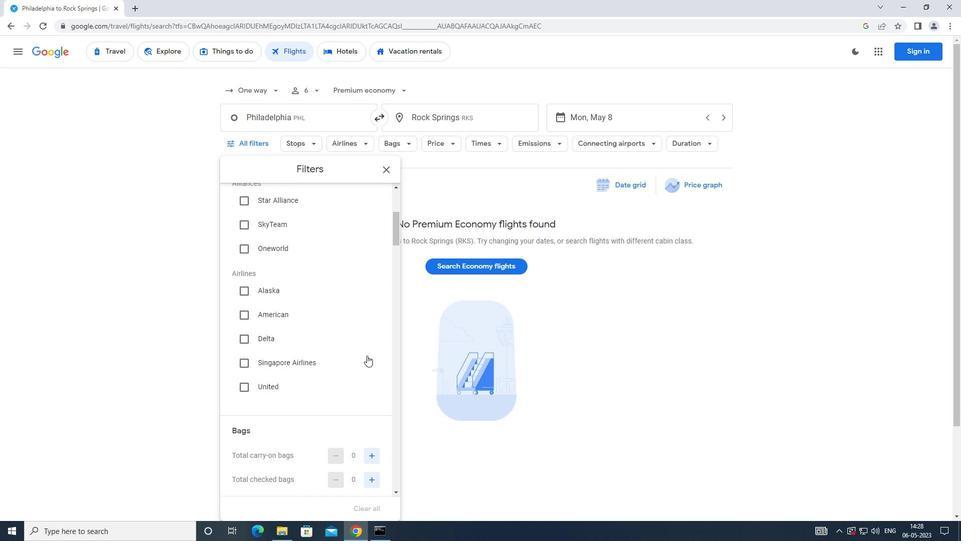 
Action: Mouse moved to (365, 408)
Screenshot: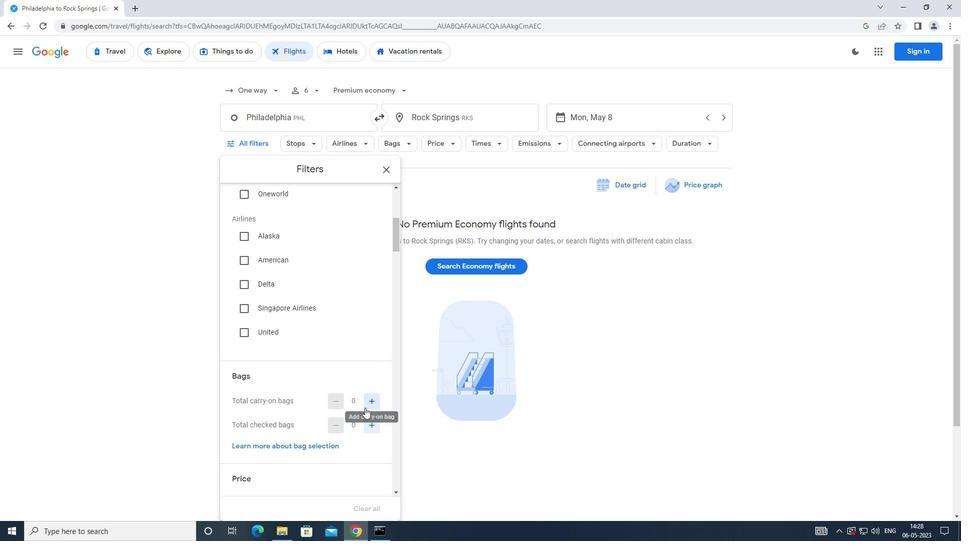 
Action: Mouse pressed left at (365, 408)
Screenshot: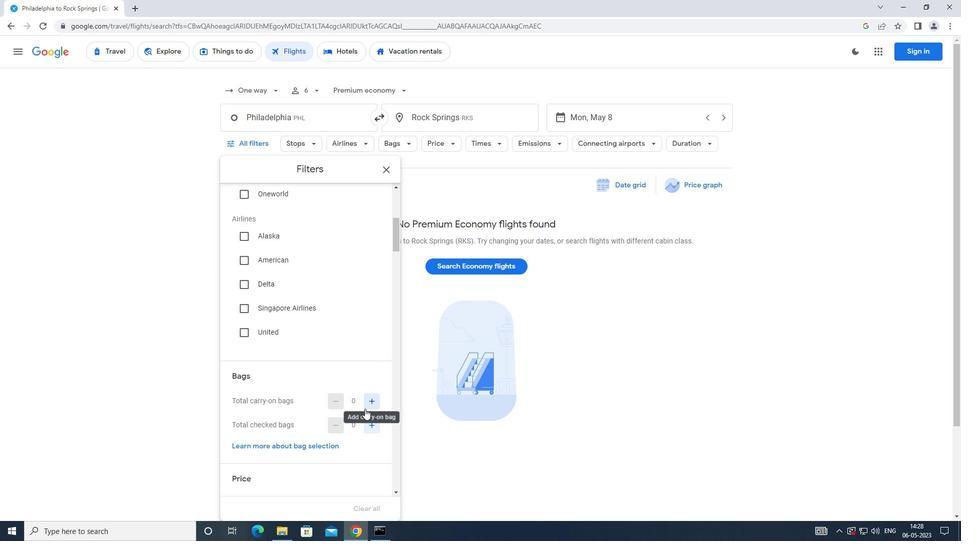 
Action: Mouse moved to (356, 388)
Screenshot: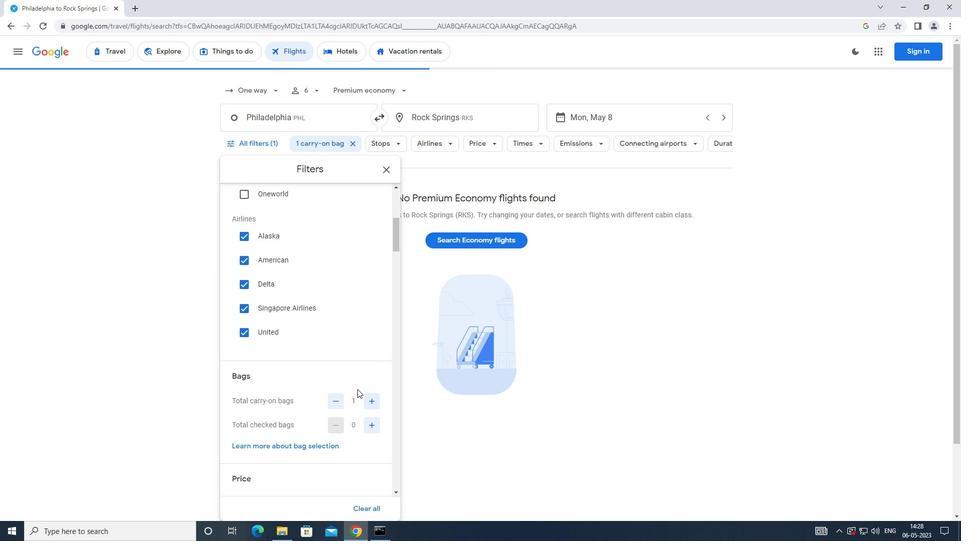 
Action: Mouse scrolled (356, 387) with delta (0, 0)
Screenshot: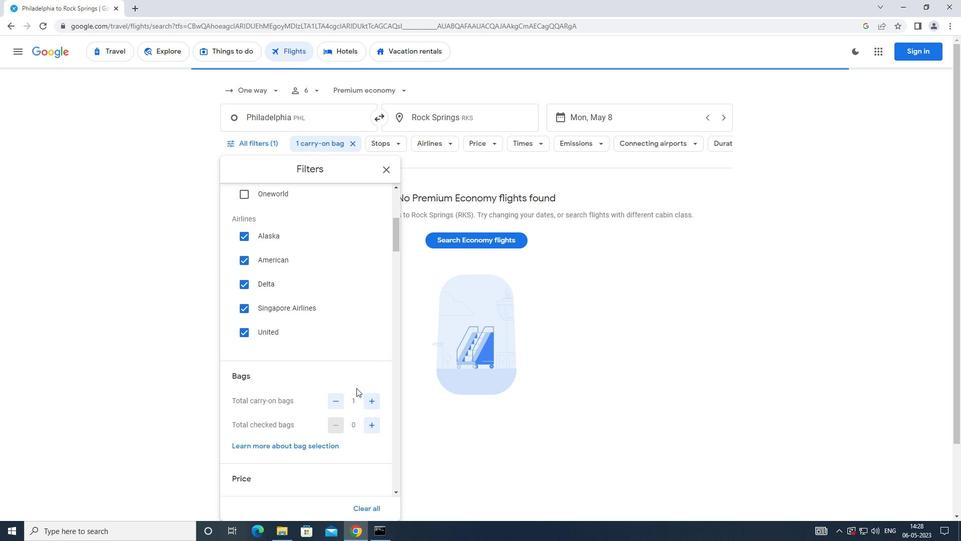 
Action: Mouse scrolled (356, 387) with delta (0, 0)
Screenshot: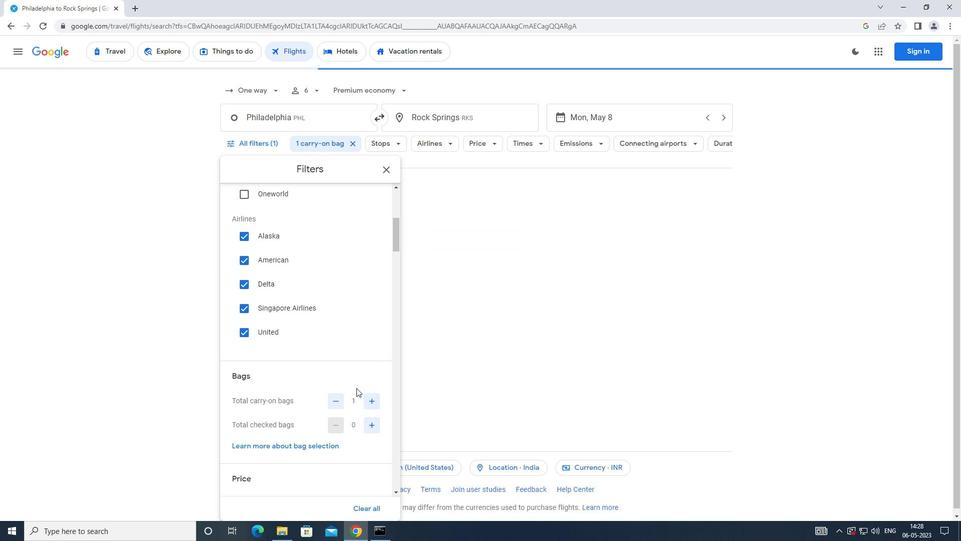 
Action: Mouse moved to (373, 422)
Screenshot: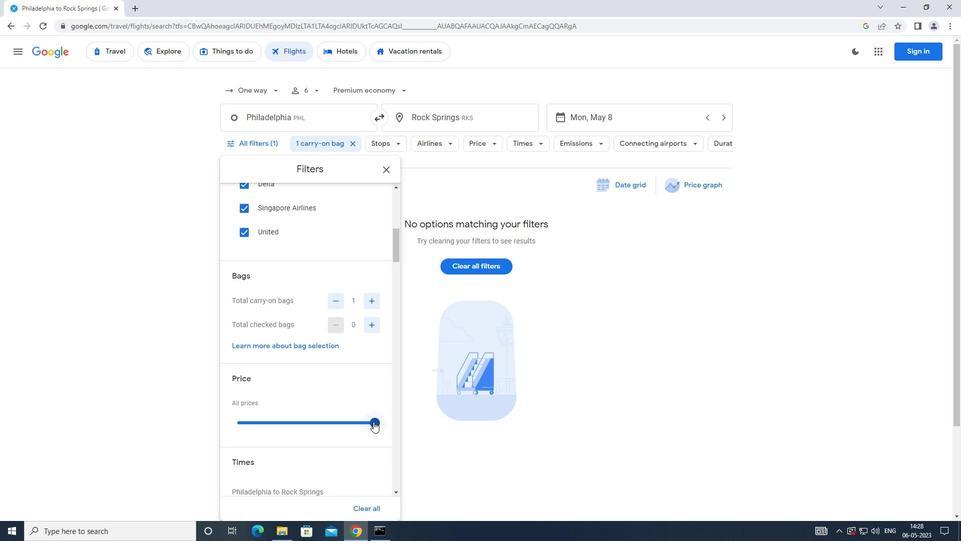 
Action: Mouse pressed left at (373, 422)
Screenshot: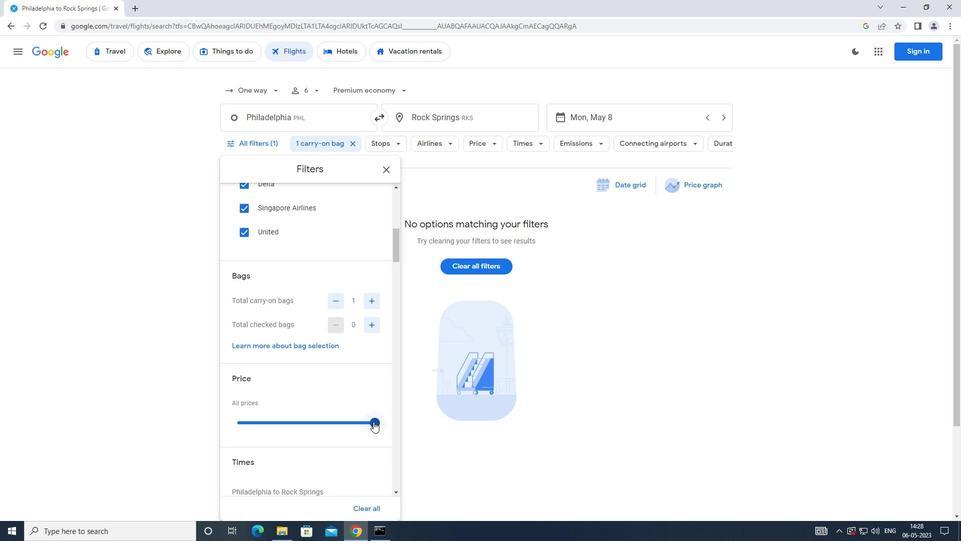 
Action: Mouse moved to (323, 407)
Screenshot: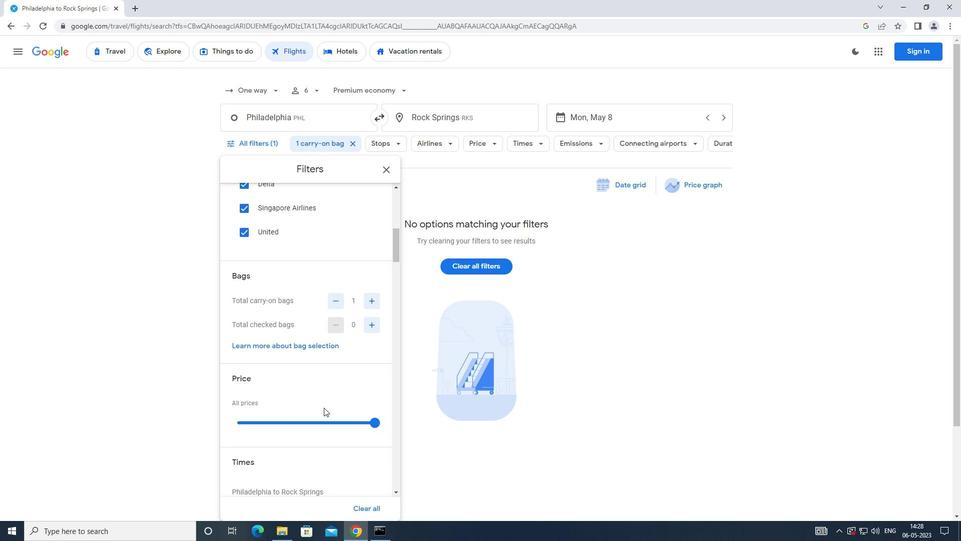 
Action: Mouse scrolled (323, 406) with delta (0, 0)
Screenshot: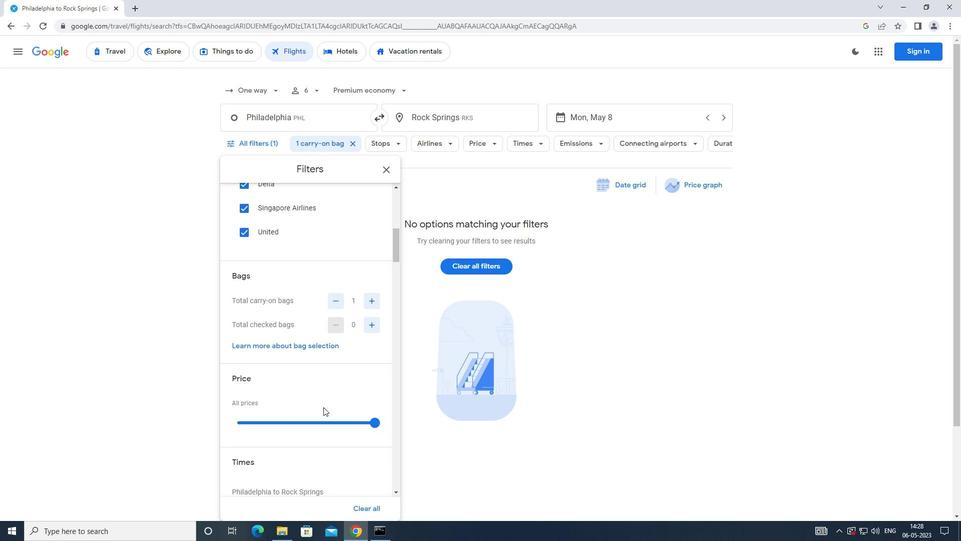
Action: Mouse scrolled (323, 406) with delta (0, 0)
Screenshot: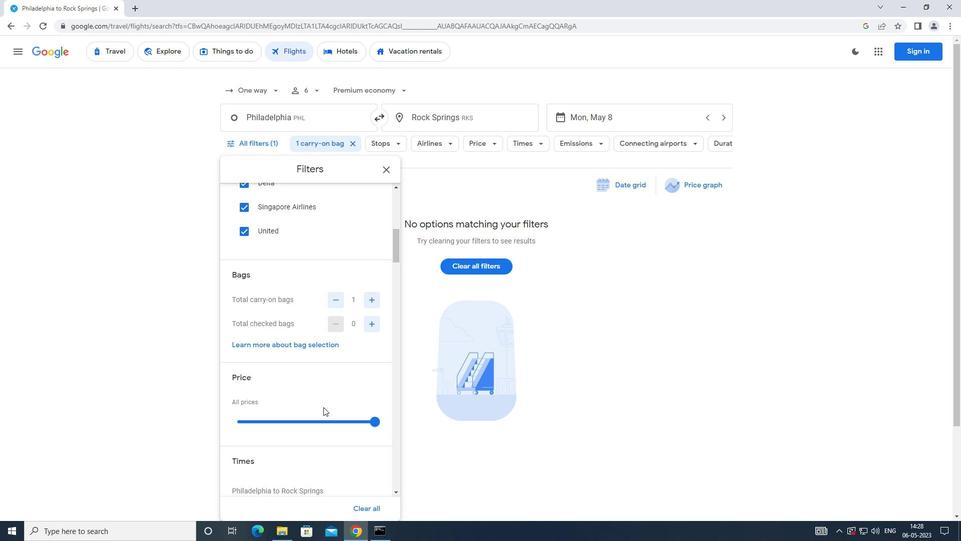 
Action: Mouse moved to (234, 438)
Screenshot: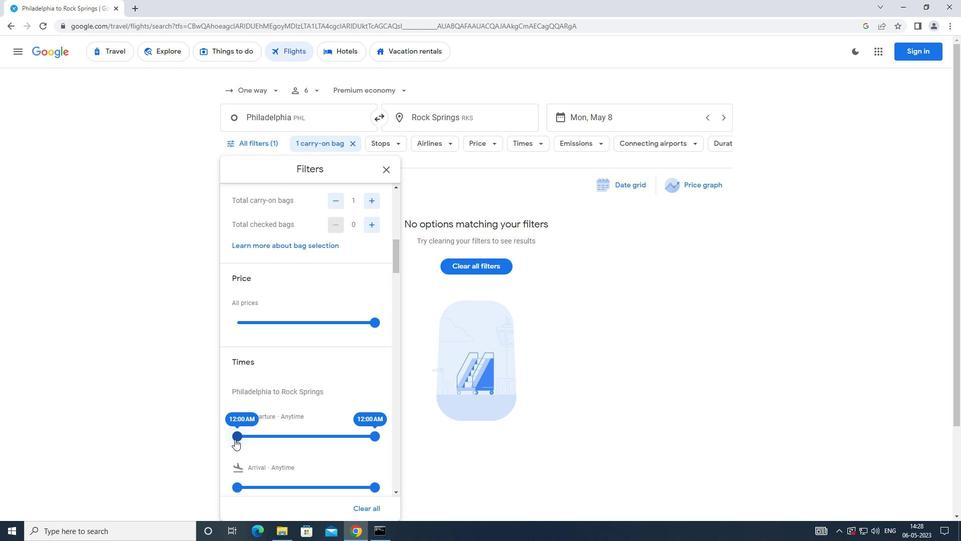 
Action: Mouse pressed left at (234, 438)
Screenshot: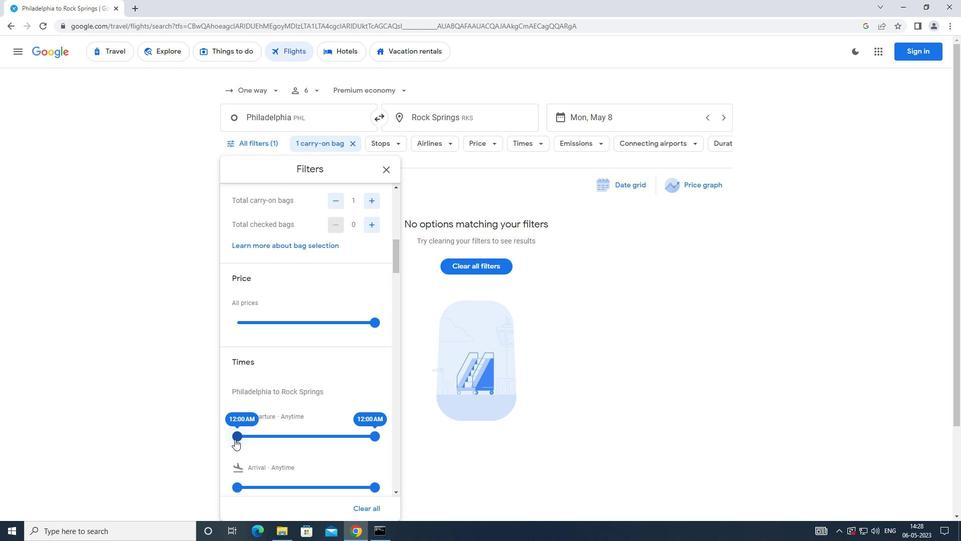 
Action: Mouse moved to (376, 433)
Screenshot: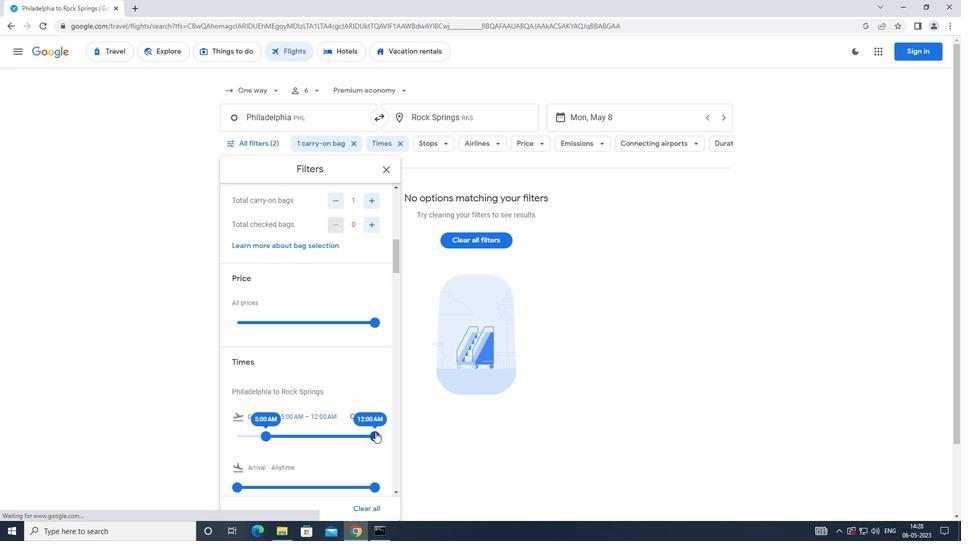 
Action: Mouse pressed left at (376, 433)
Screenshot: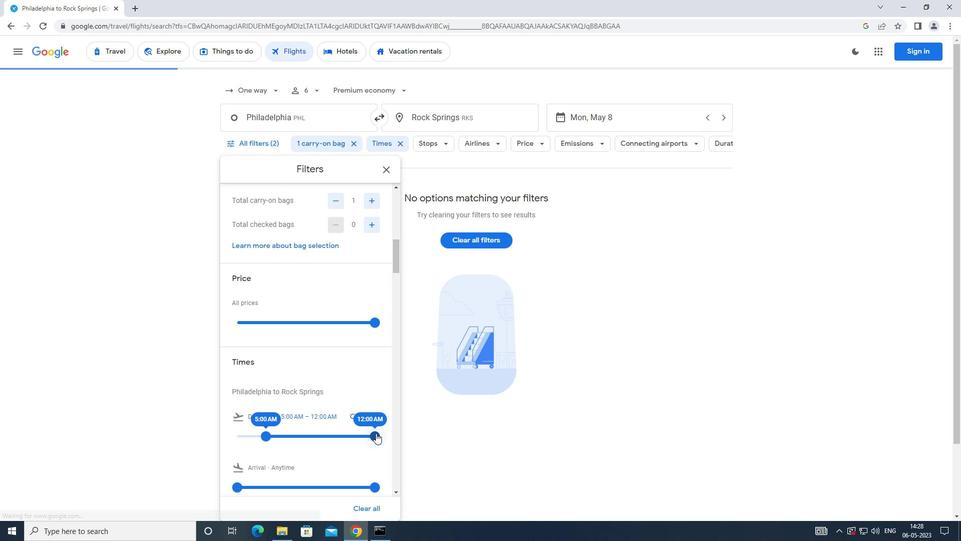 
Action: Mouse moved to (265, 426)
Screenshot: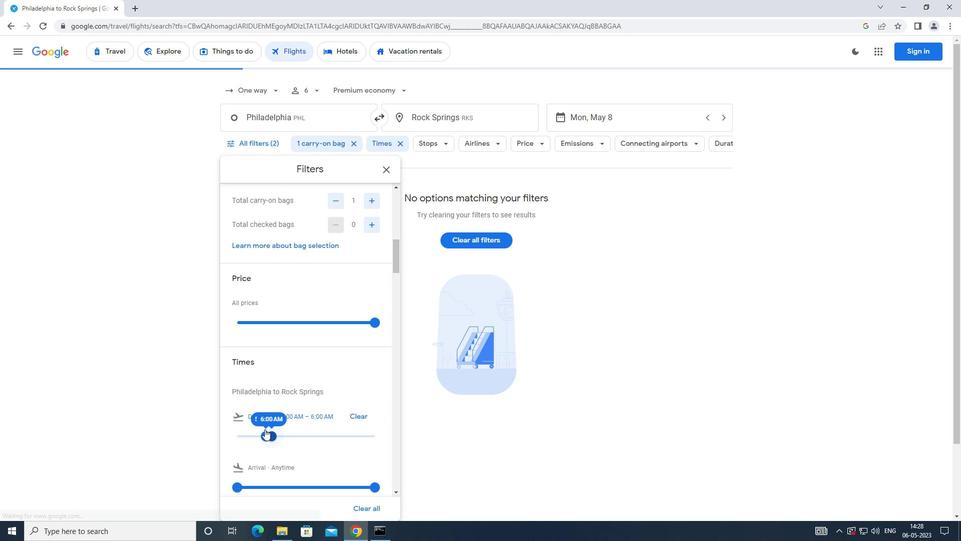 
